 Task: In Heading Arial with underline. Font size of heading  '18'Font style of data Calibri. Font size of data  9Alignment of headline & data Align center. Fill color in heading,  RedFont color of data Black Apply border in Data No BorderIn the sheet  Financial Tracking Toolbook
Action: Mouse moved to (50, 130)
Screenshot: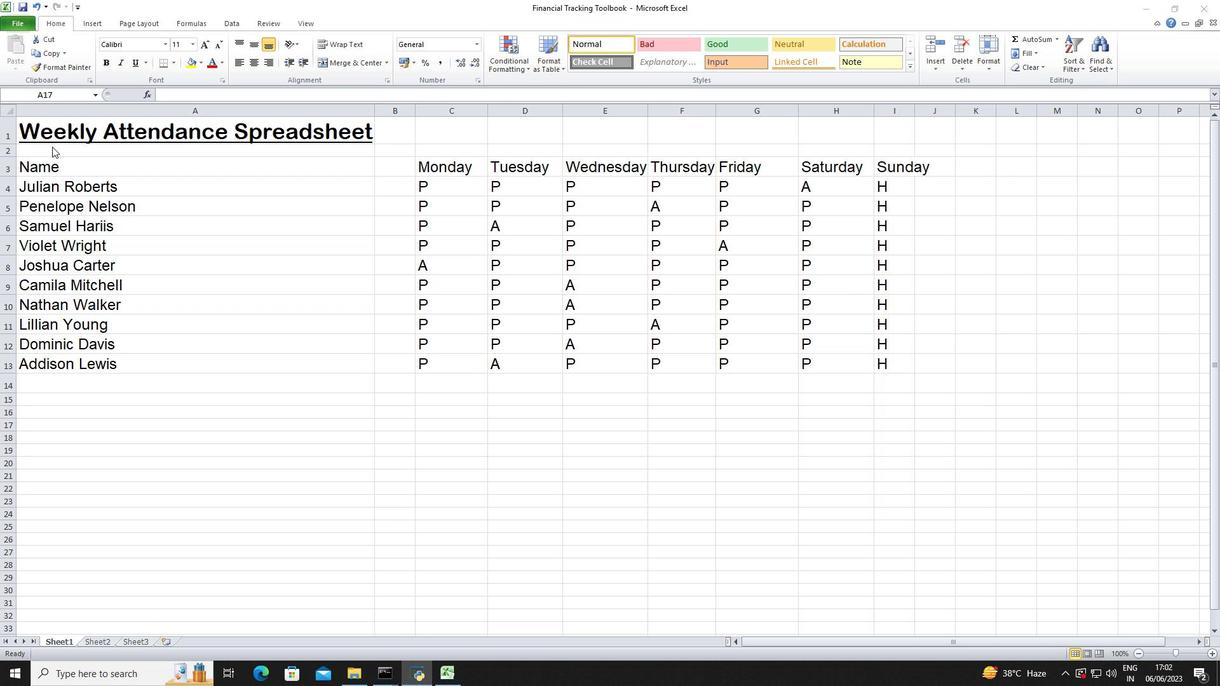 
Action: Mouse pressed left at (50, 130)
Screenshot: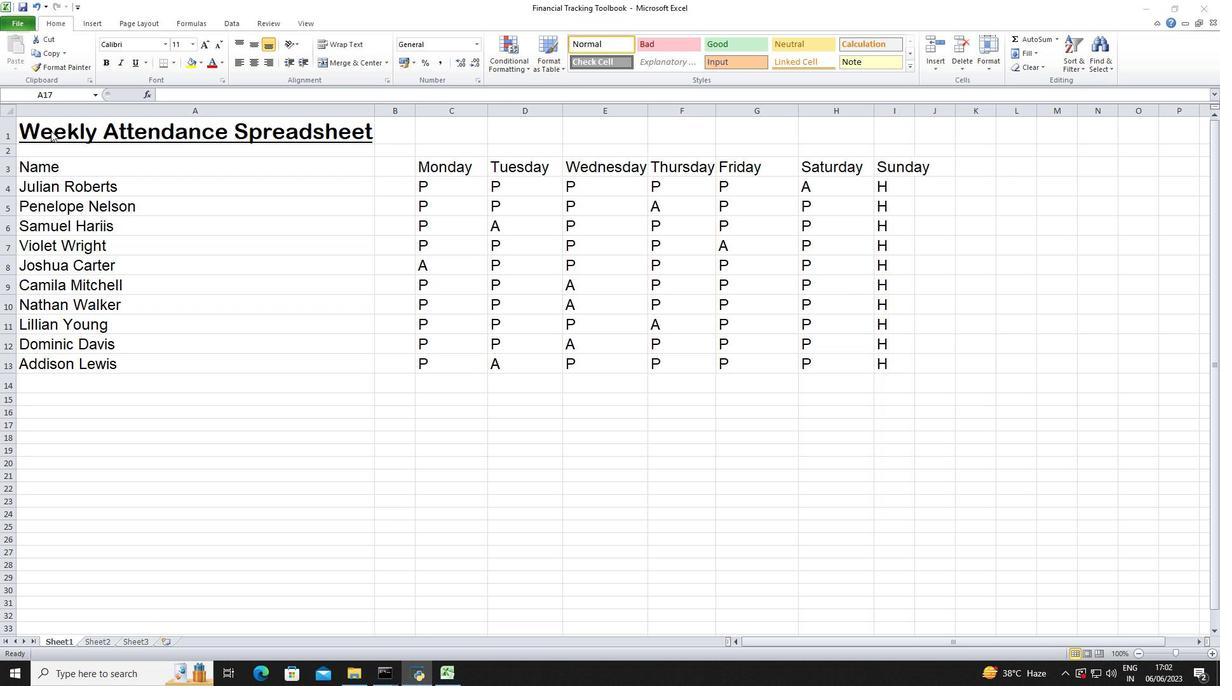 
Action: Mouse pressed left at (50, 130)
Screenshot: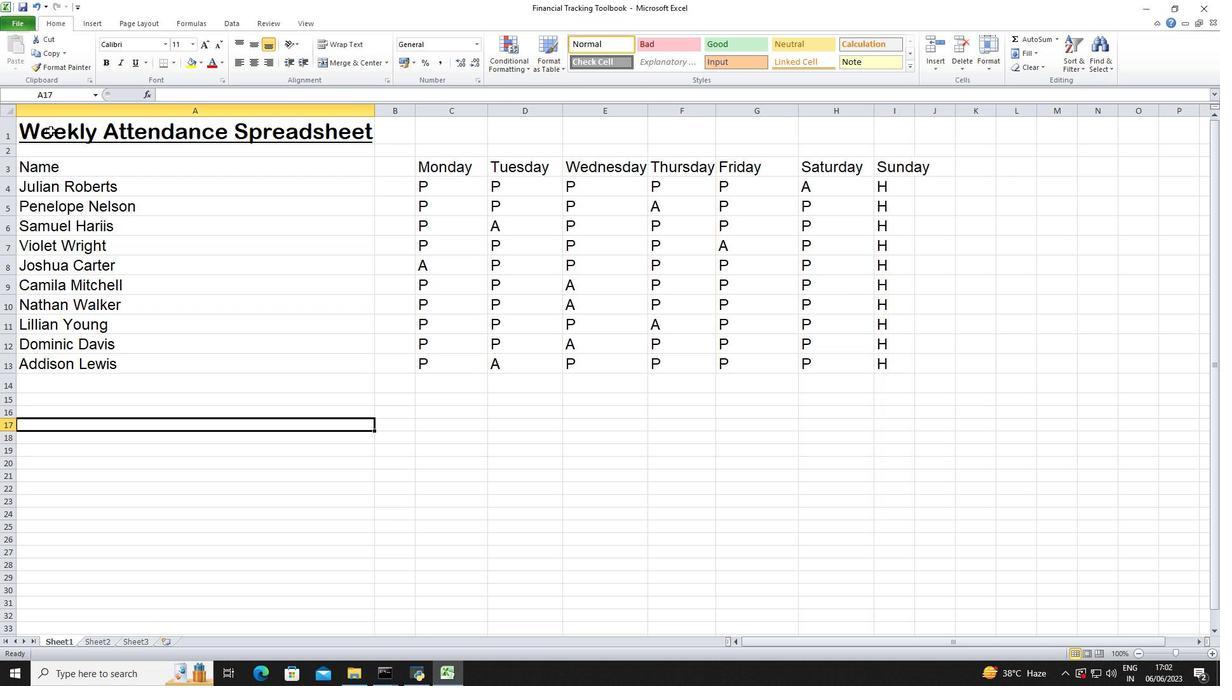 
Action: Mouse moved to (118, 43)
Screenshot: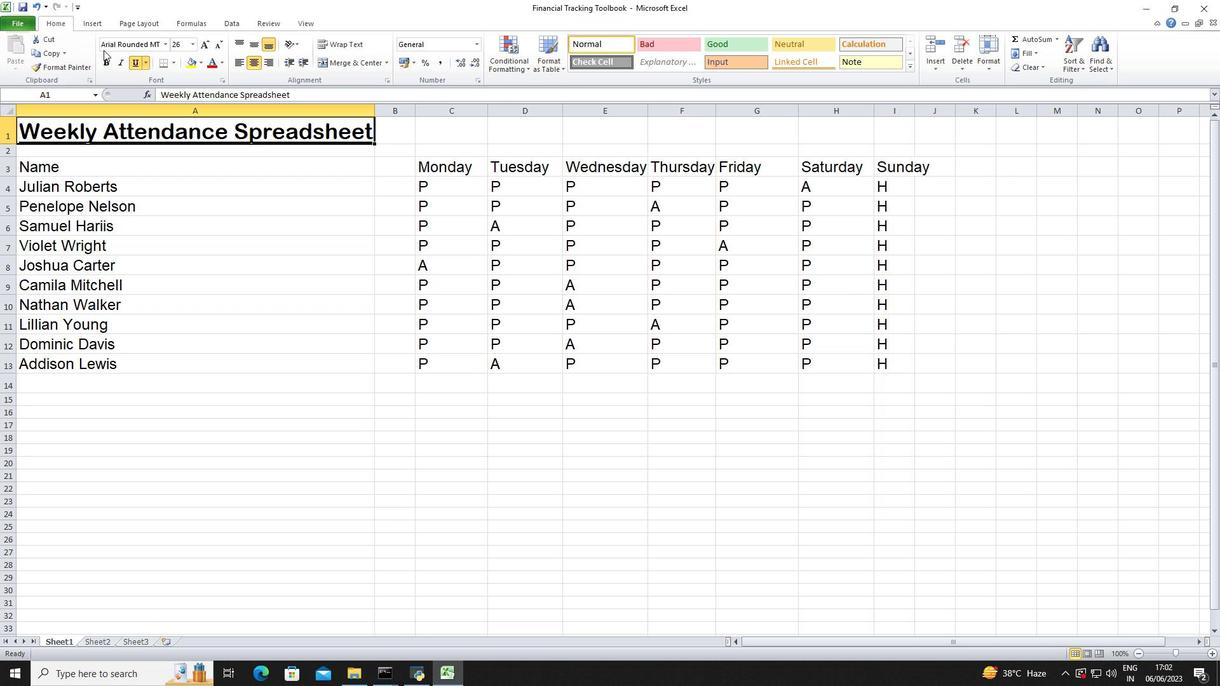 
Action: Mouse pressed left at (118, 43)
Screenshot: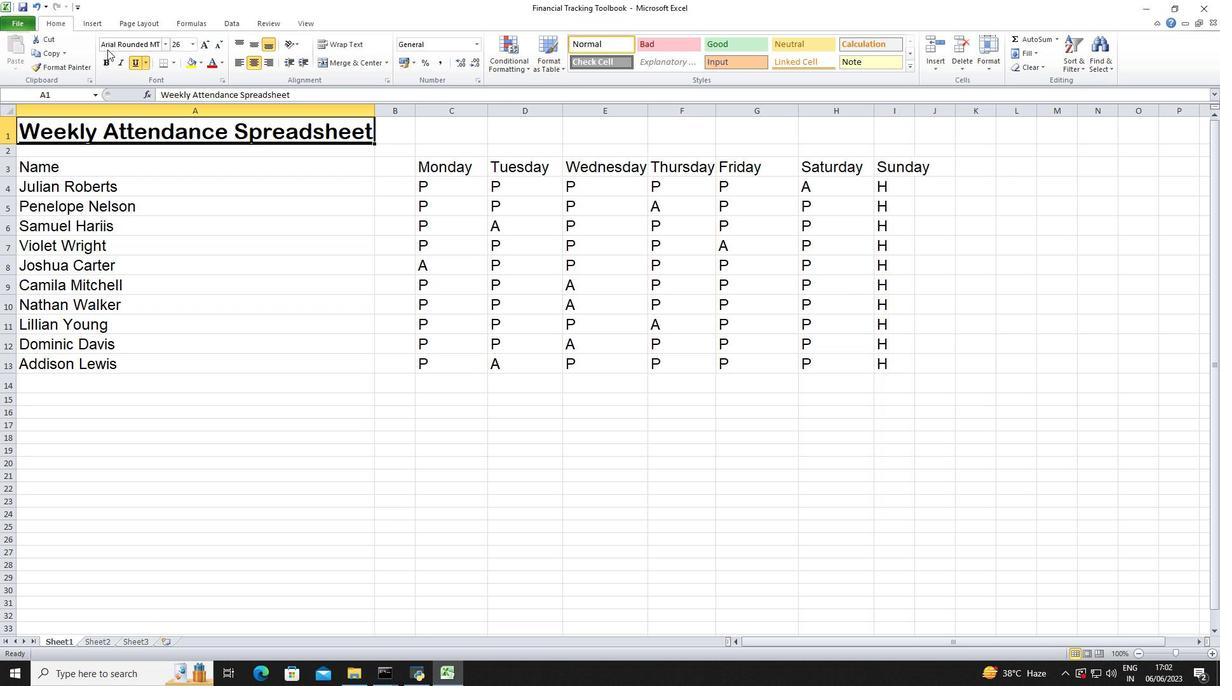 
Action: Key pressed <Key.shift>Arial<Key.enter>
Screenshot: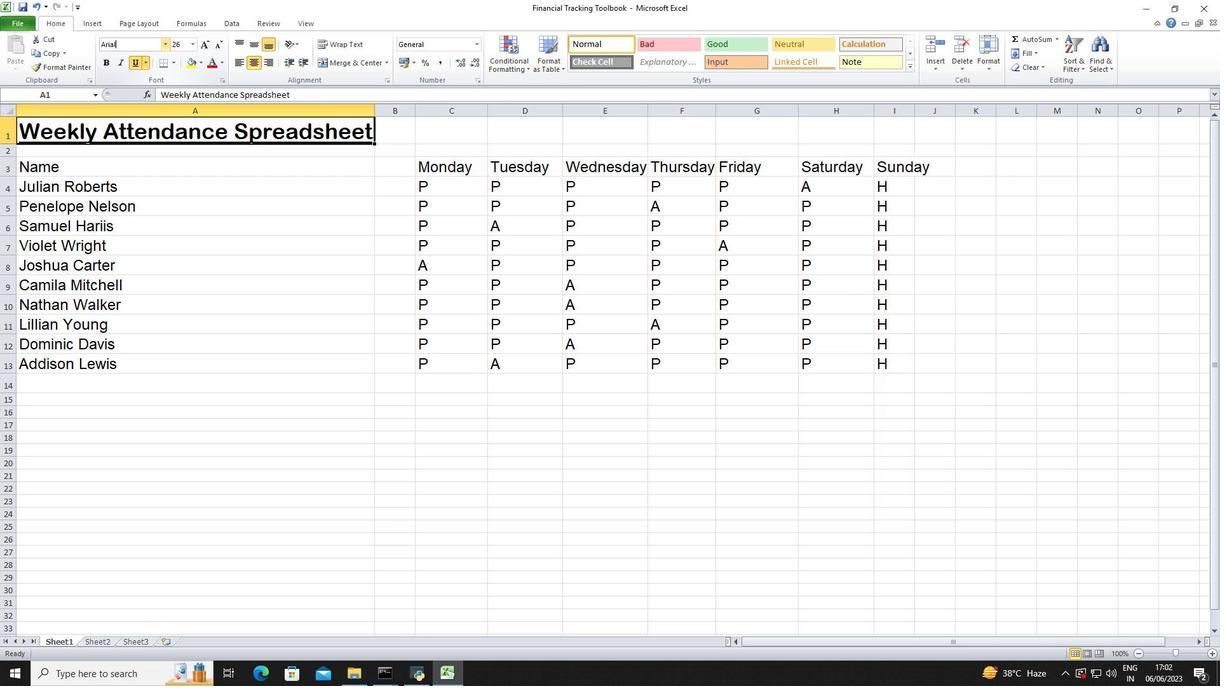 
Action: Mouse moved to (135, 62)
Screenshot: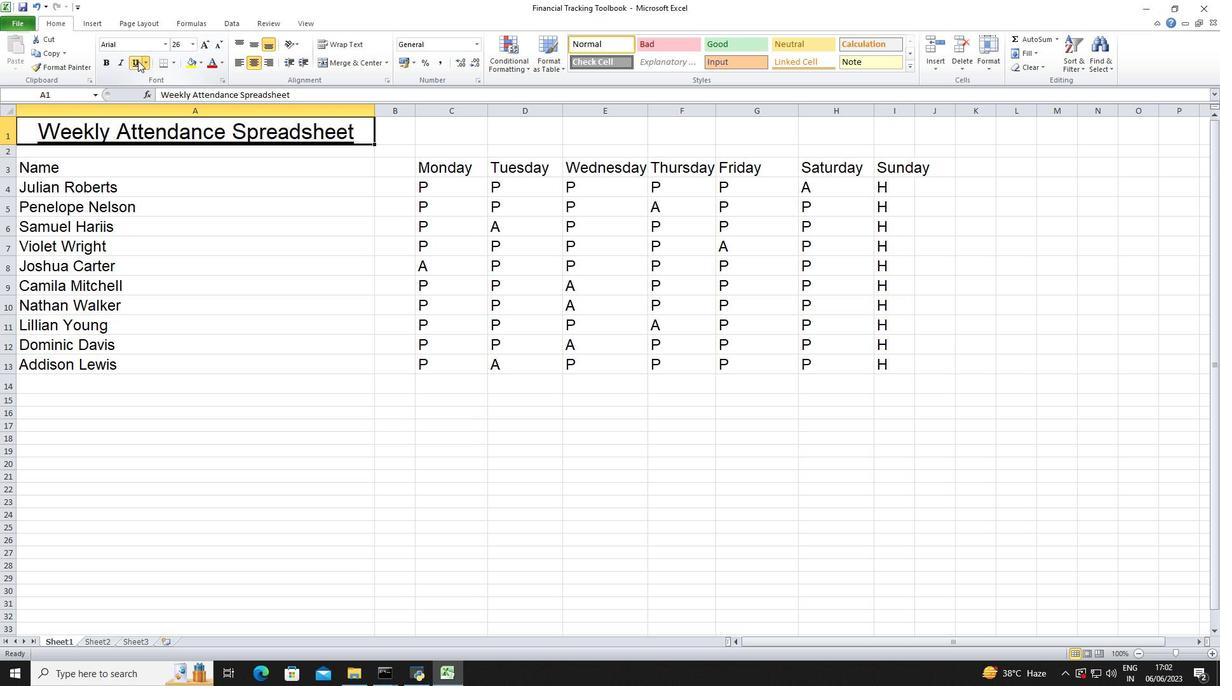 
Action: Mouse pressed left at (135, 62)
Screenshot: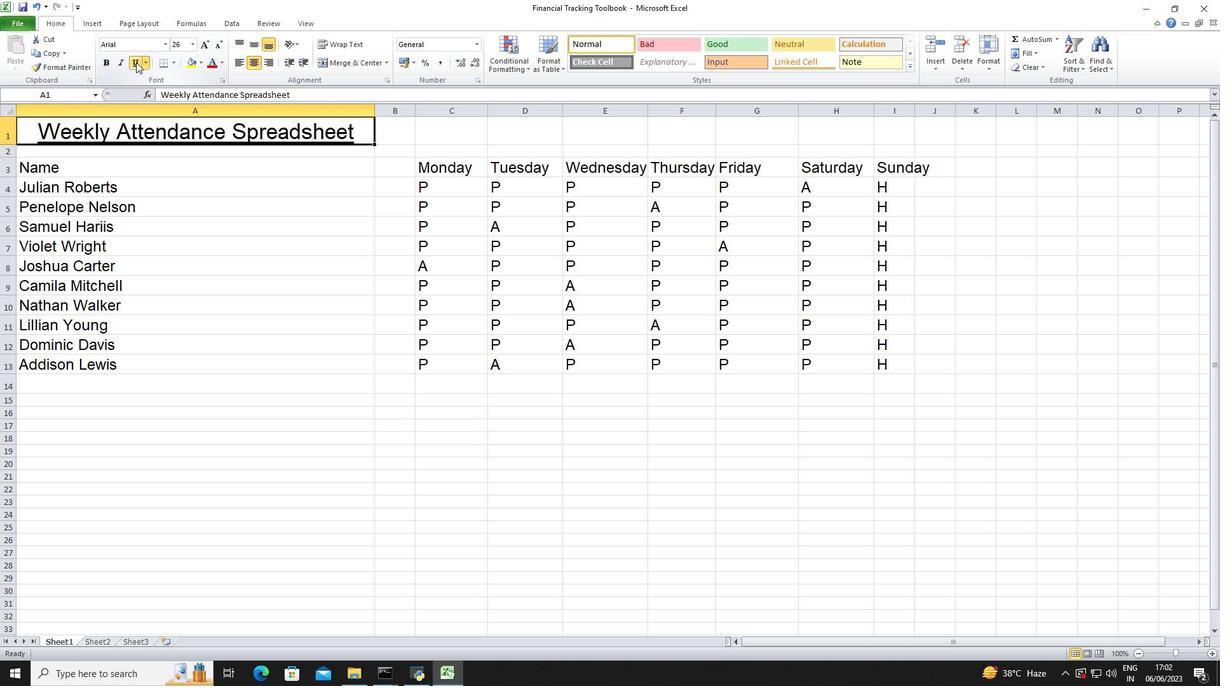 
Action: Mouse pressed left at (135, 62)
Screenshot: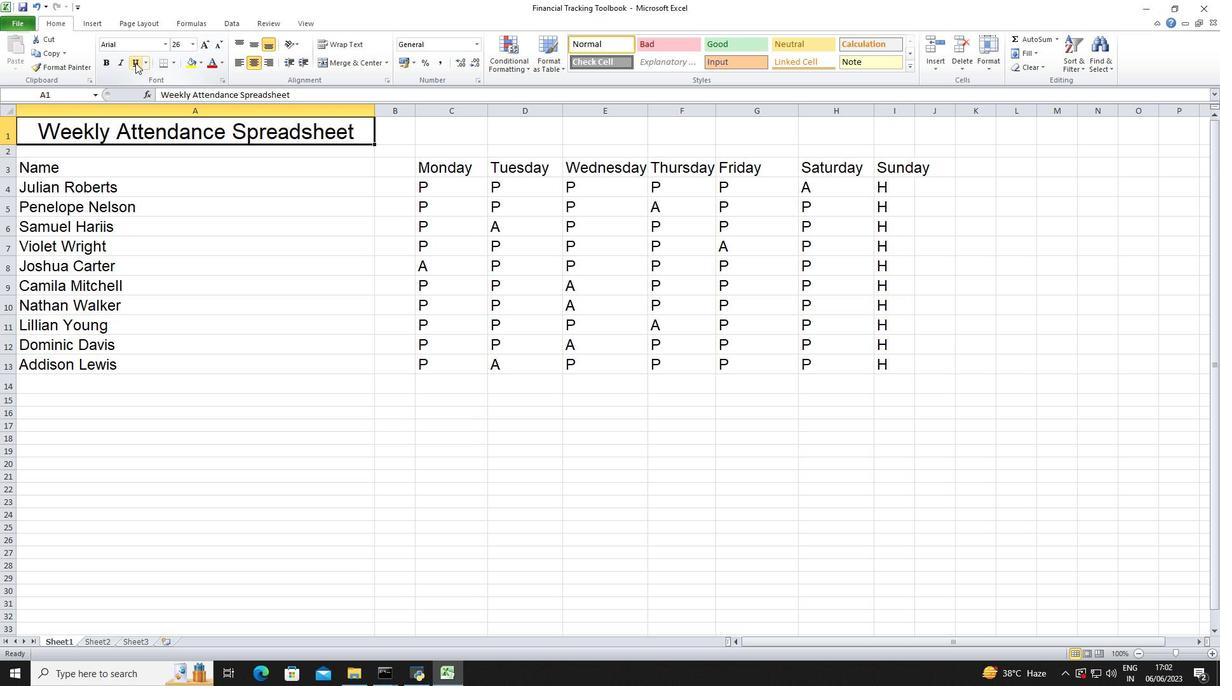 
Action: Mouse moved to (193, 41)
Screenshot: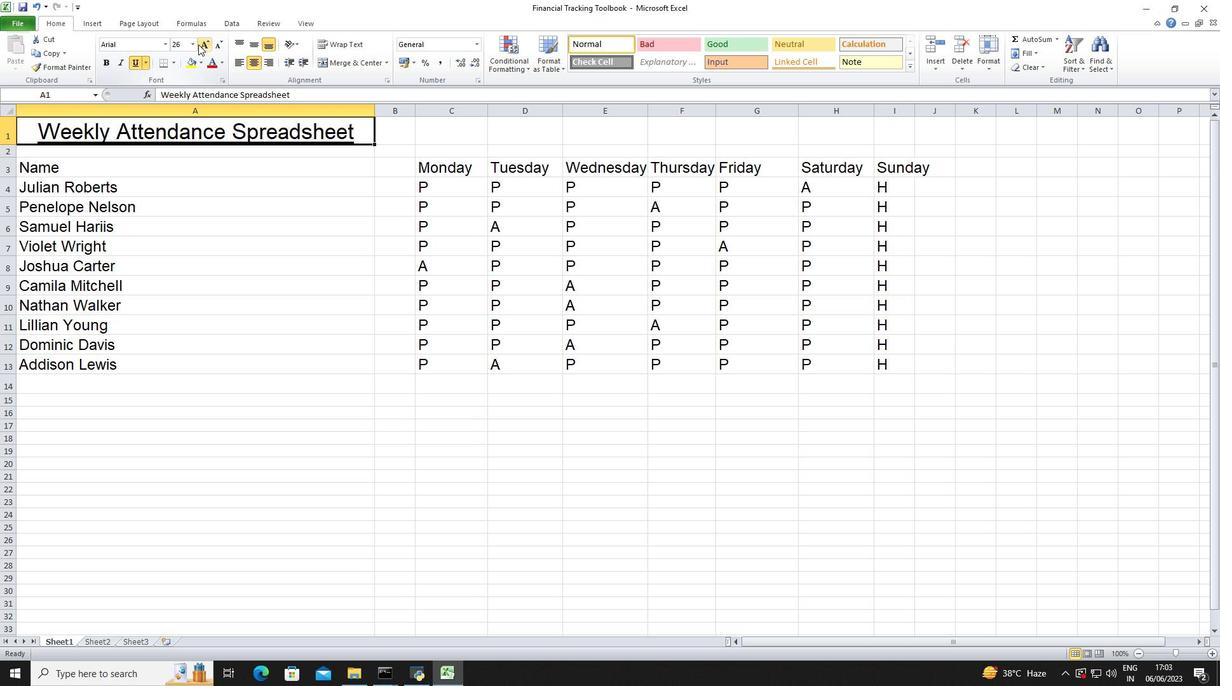 
Action: Mouse pressed left at (193, 41)
Screenshot: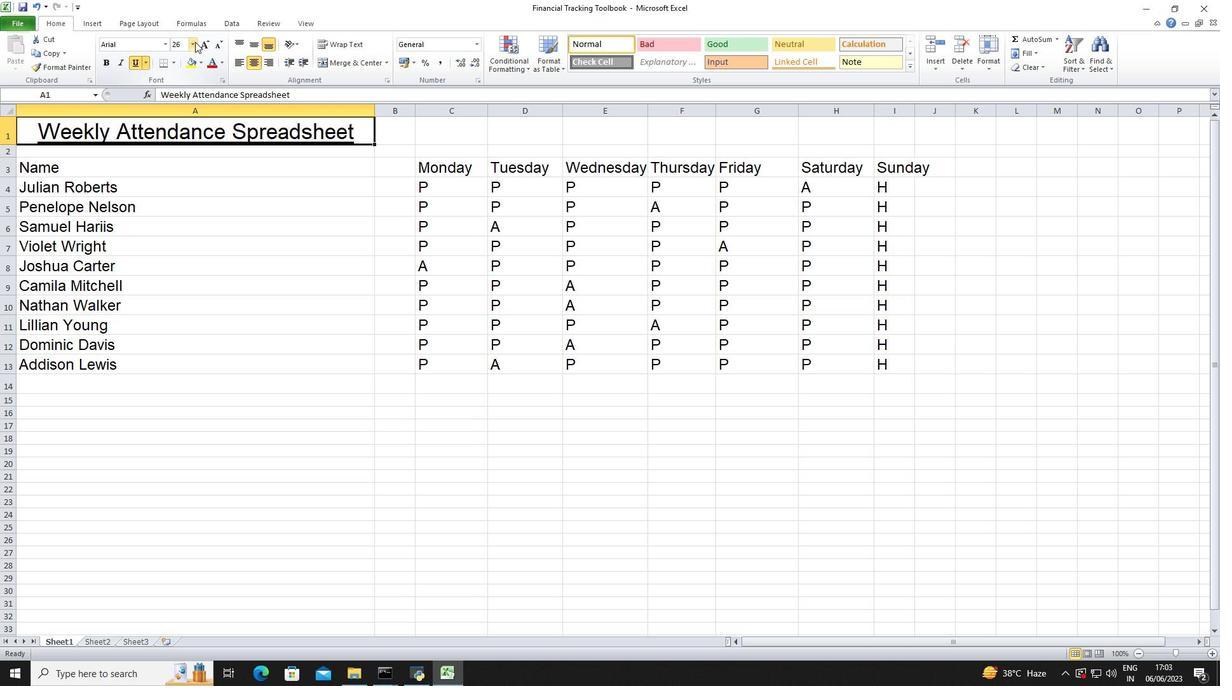 
Action: Mouse moved to (180, 133)
Screenshot: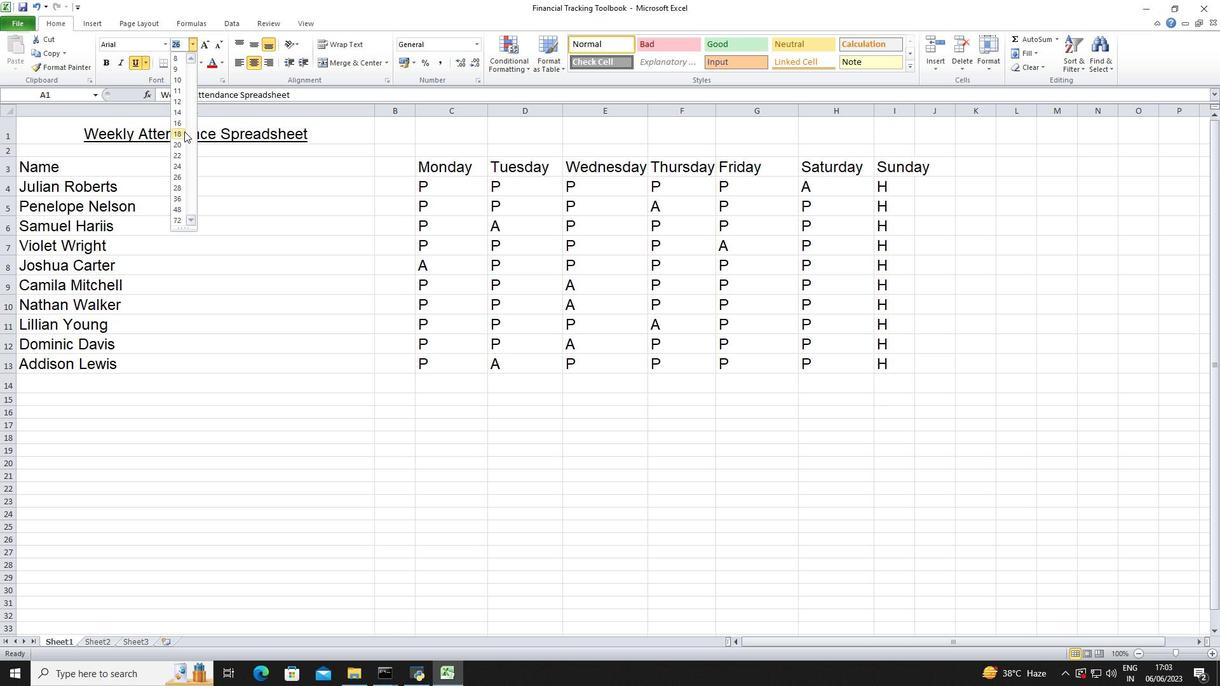 
Action: Mouse pressed left at (180, 133)
Screenshot: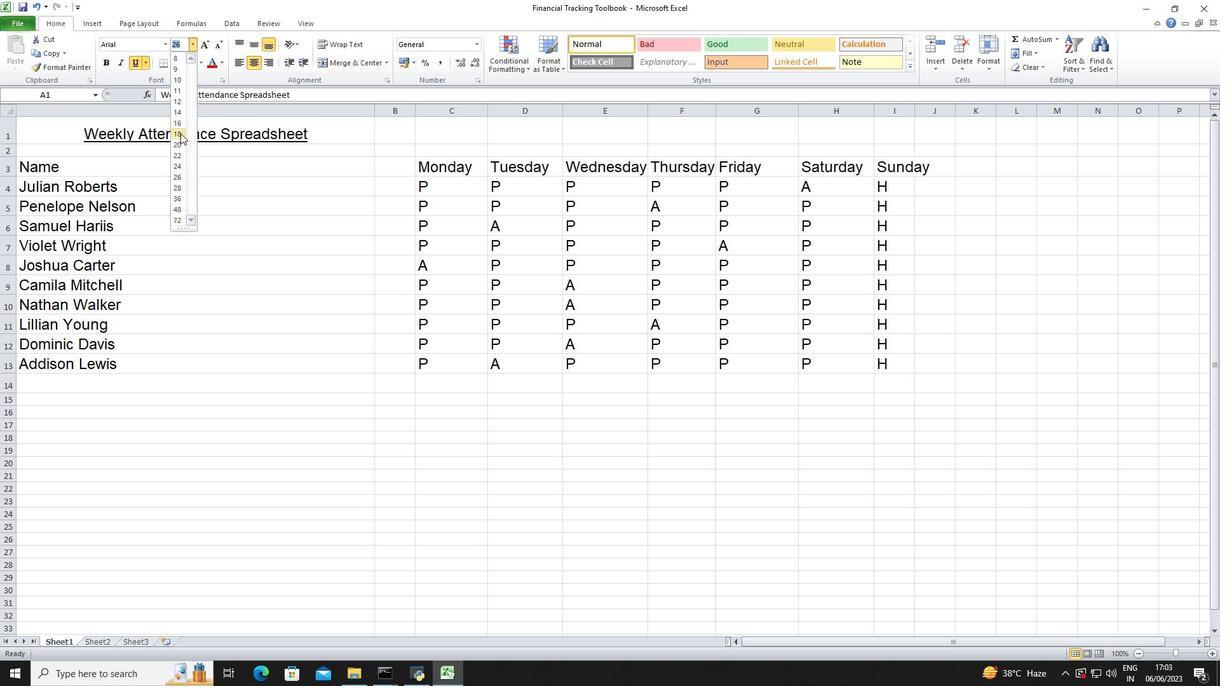 
Action: Mouse moved to (123, 165)
Screenshot: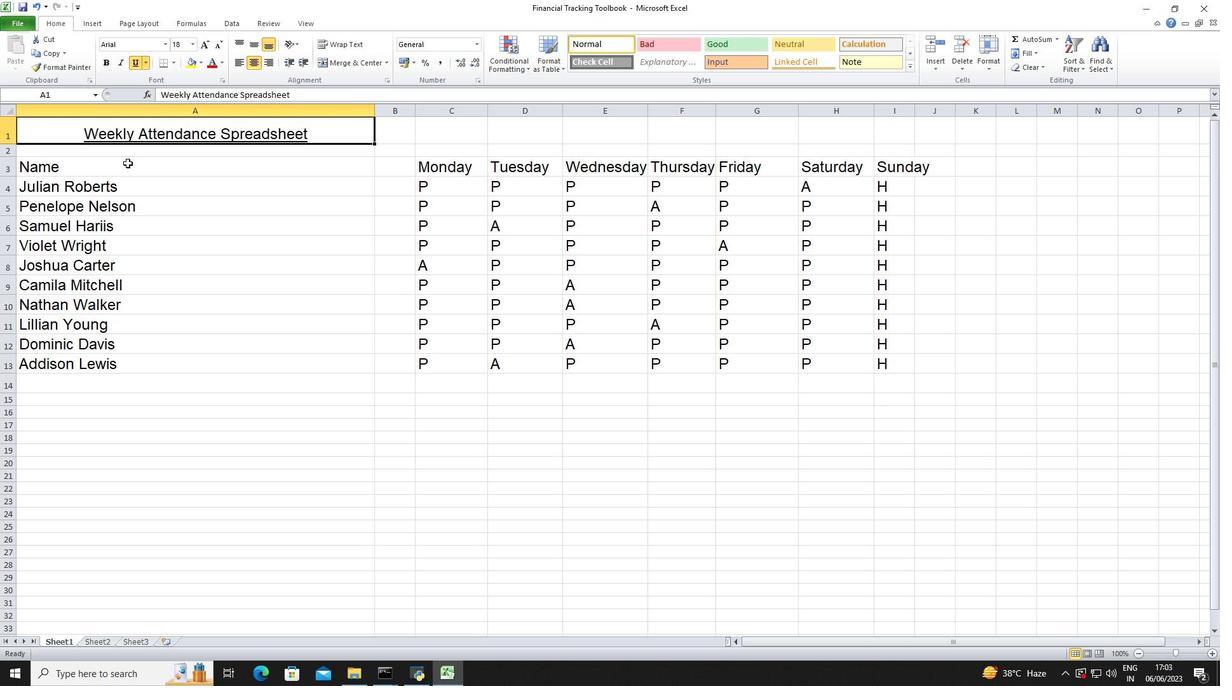 
Action: Mouse pressed left at (123, 165)
Screenshot: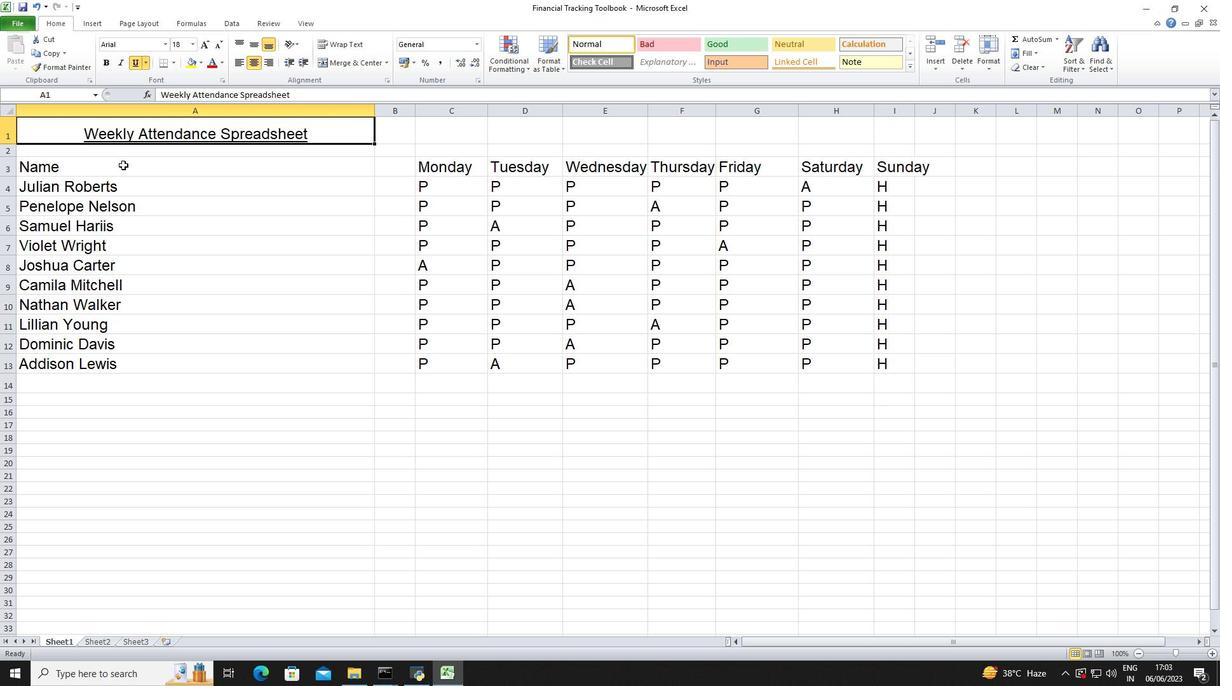 
Action: Mouse moved to (148, 48)
Screenshot: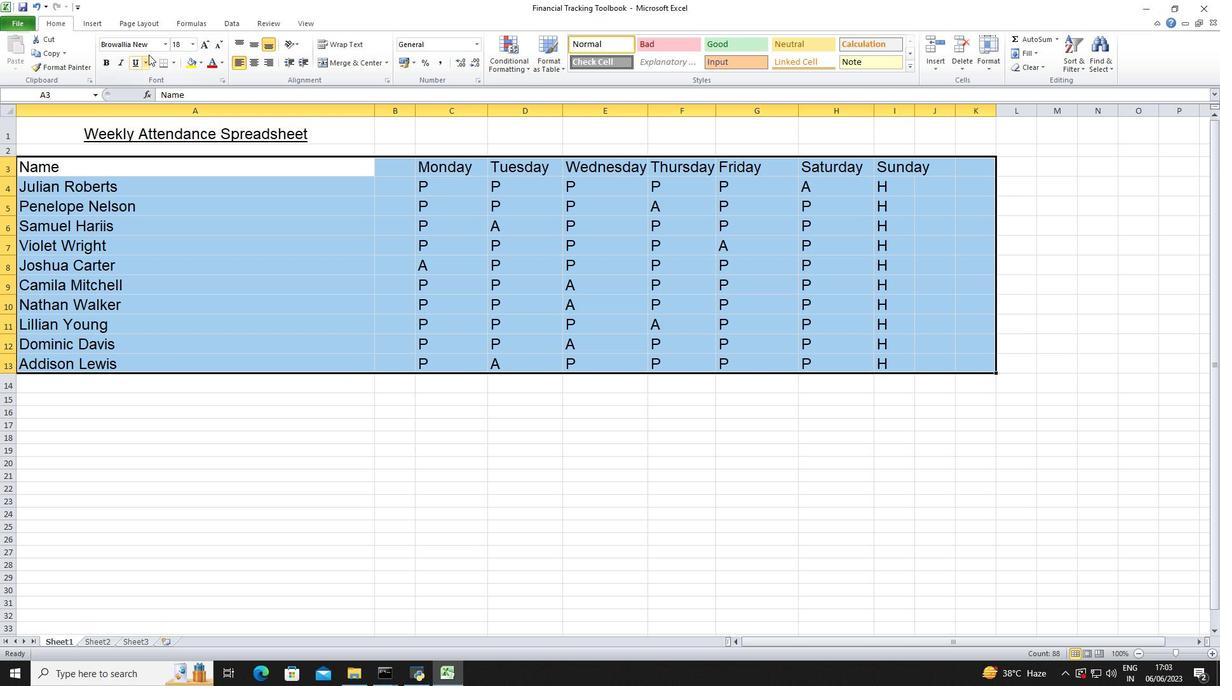 
Action: Mouse pressed left at (148, 48)
Screenshot: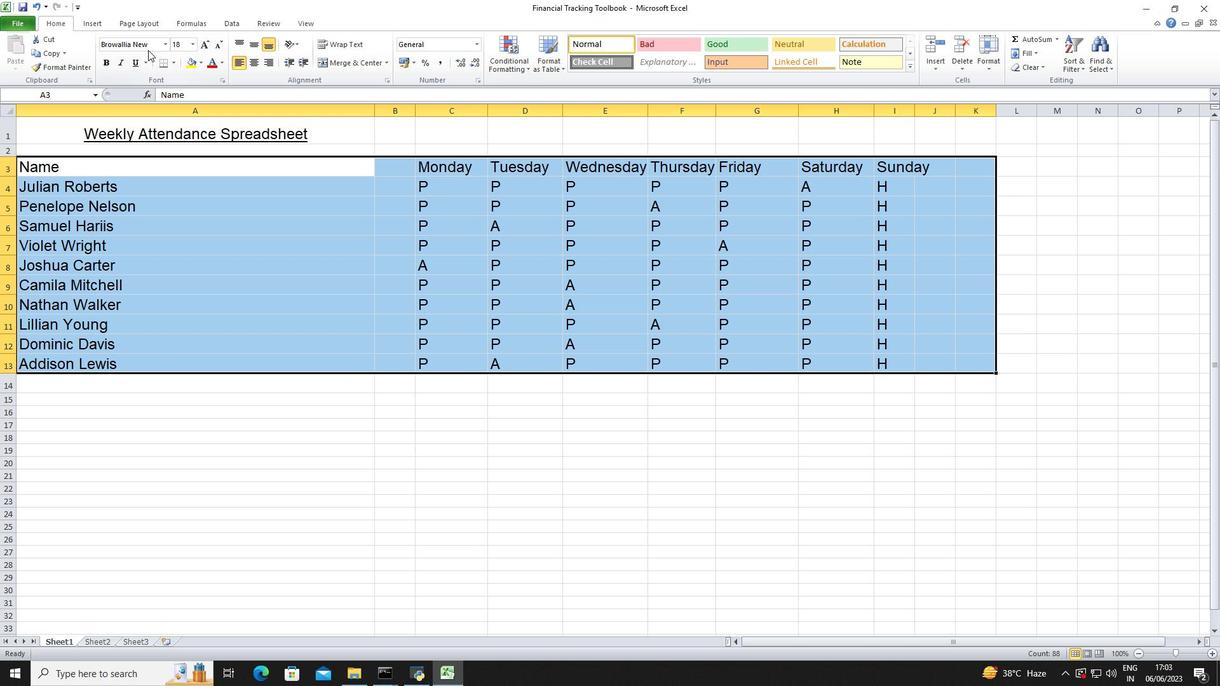 
Action: Key pressed <Key.shift>Calibri<Key.enter>
Screenshot: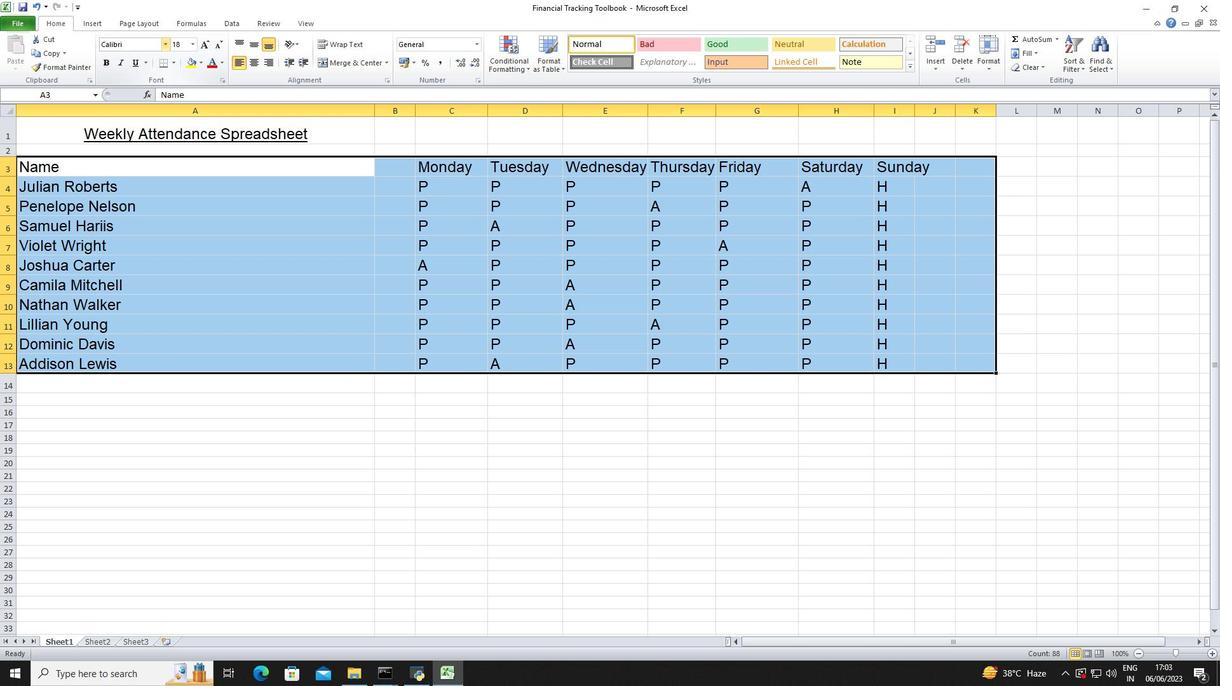 
Action: Mouse moved to (192, 42)
Screenshot: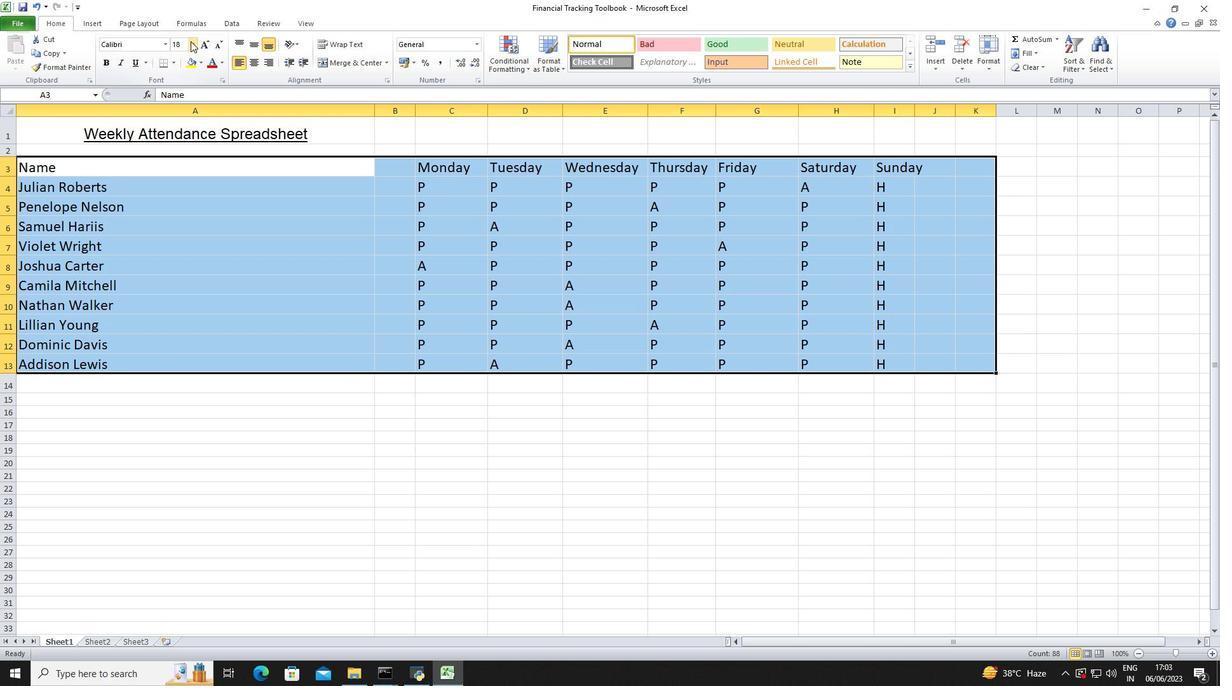 
Action: Mouse pressed left at (192, 42)
Screenshot: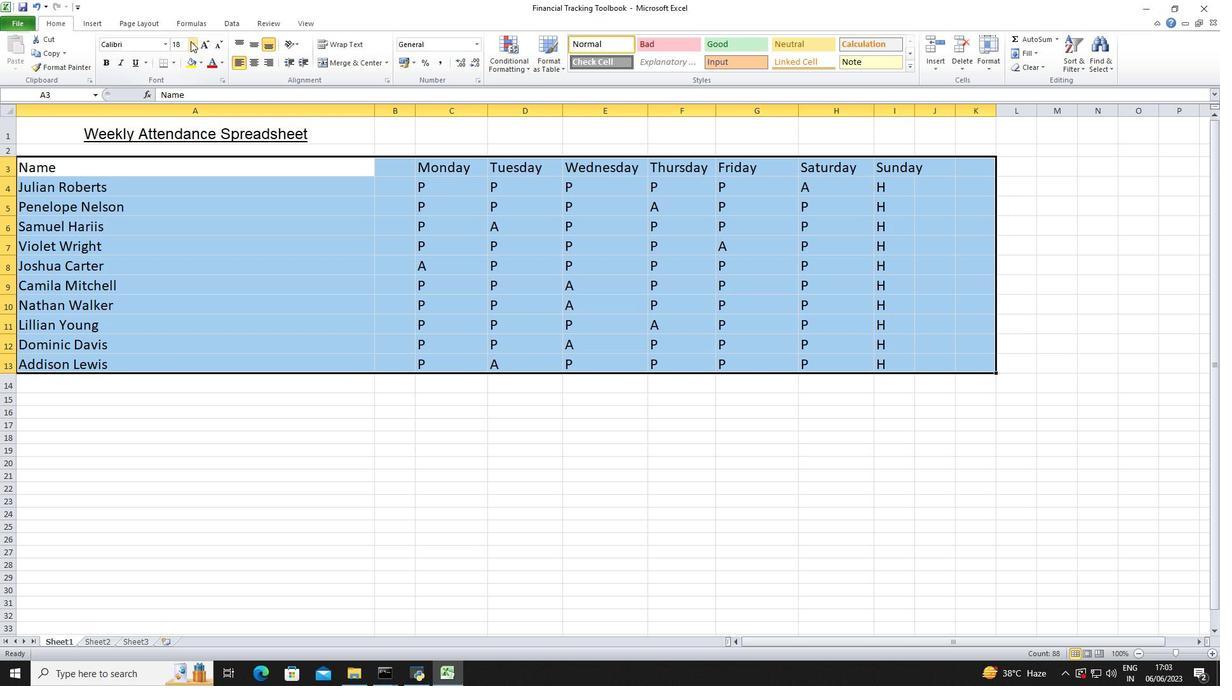 
Action: Mouse moved to (181, 68)
Screenshot: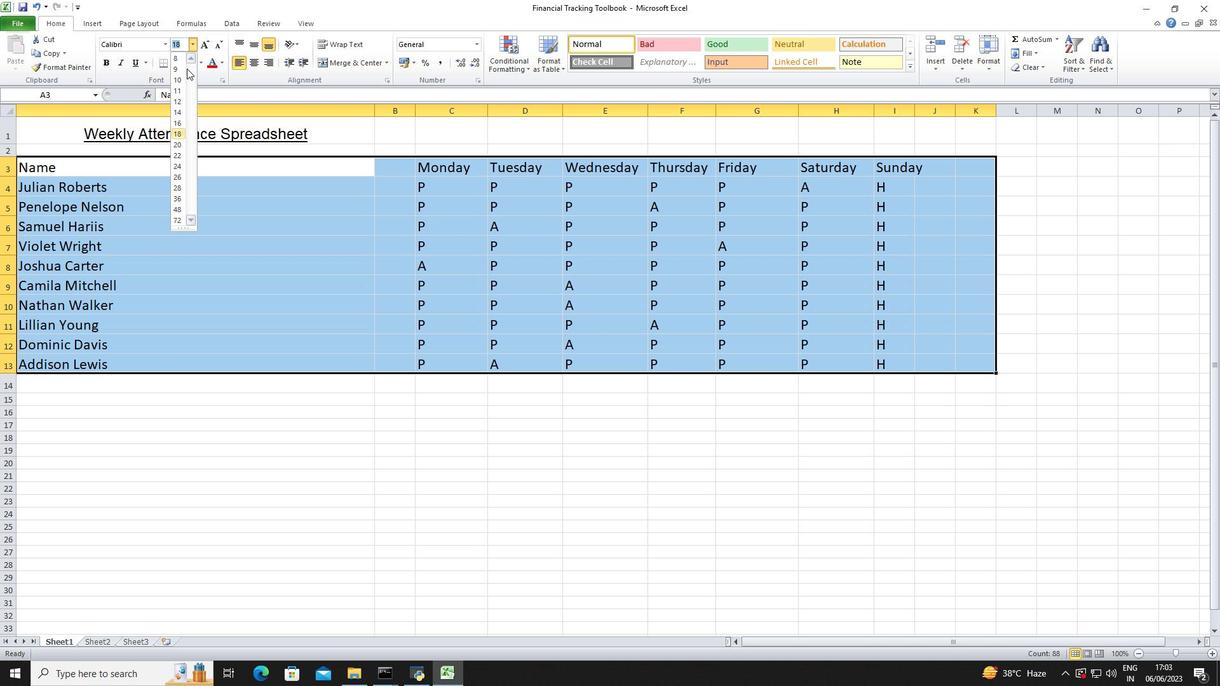 
Action: Mouse pressed left at (181, 68)
Screenshot: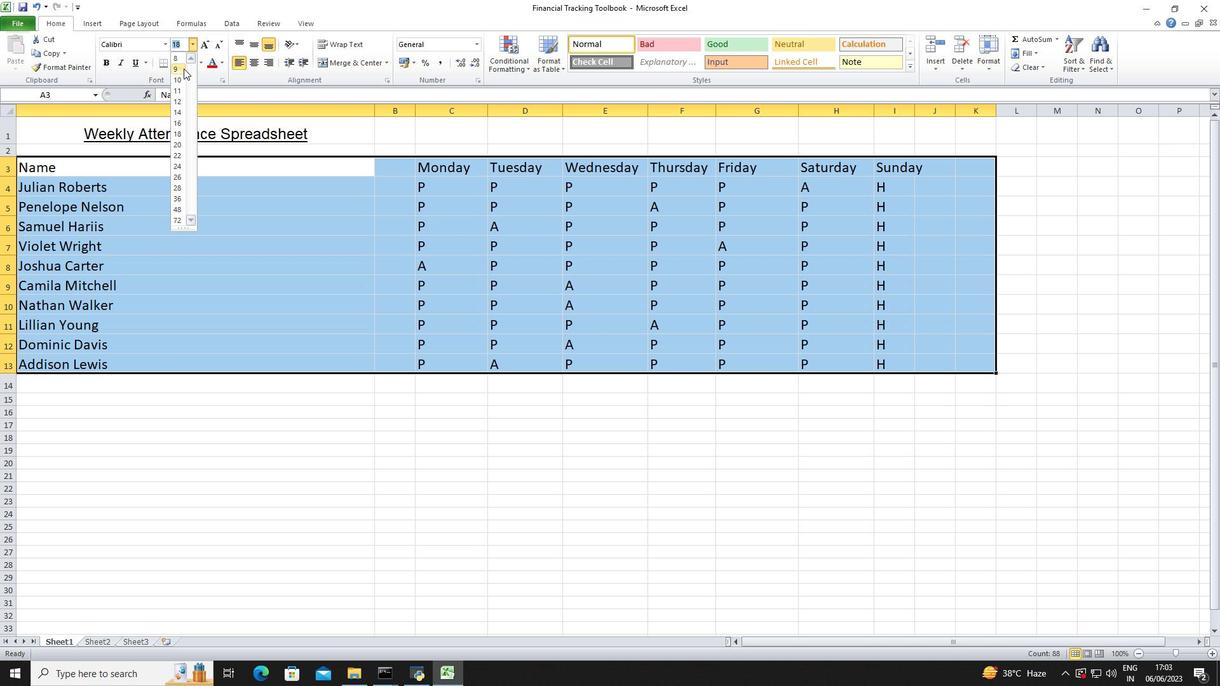 
Action: Mouse moved to (255, 62)
Screenshot: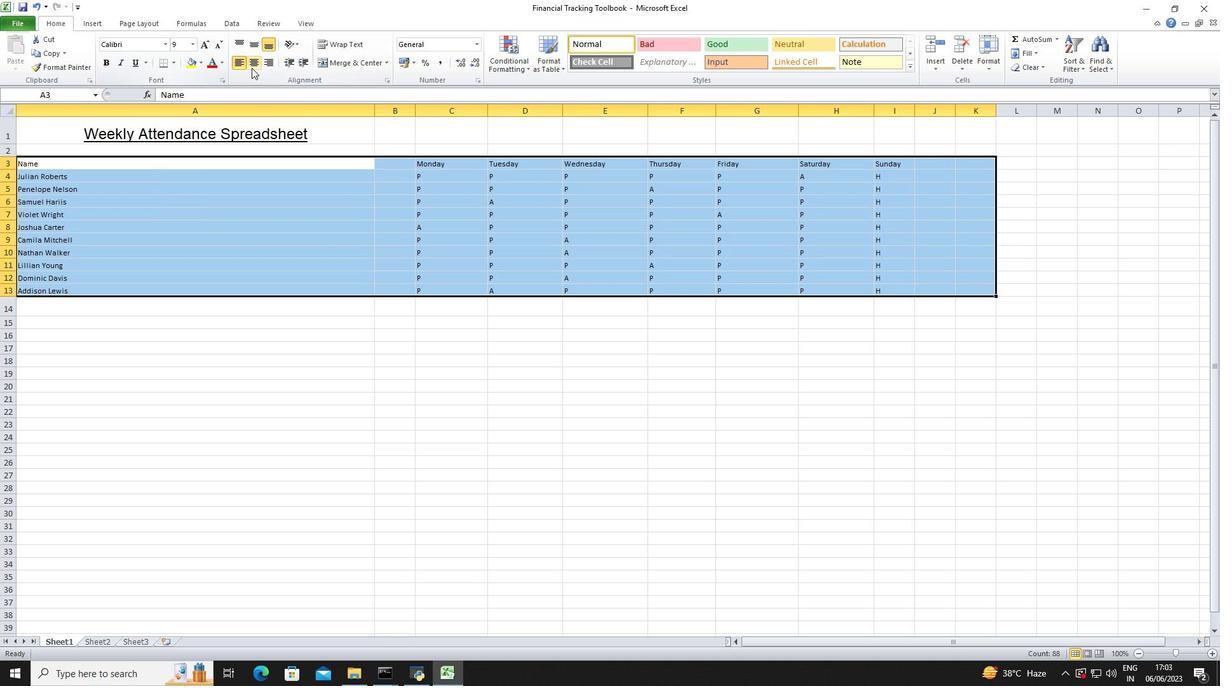 
Action: Mouse pressed left at (255, 62)
Screenshot: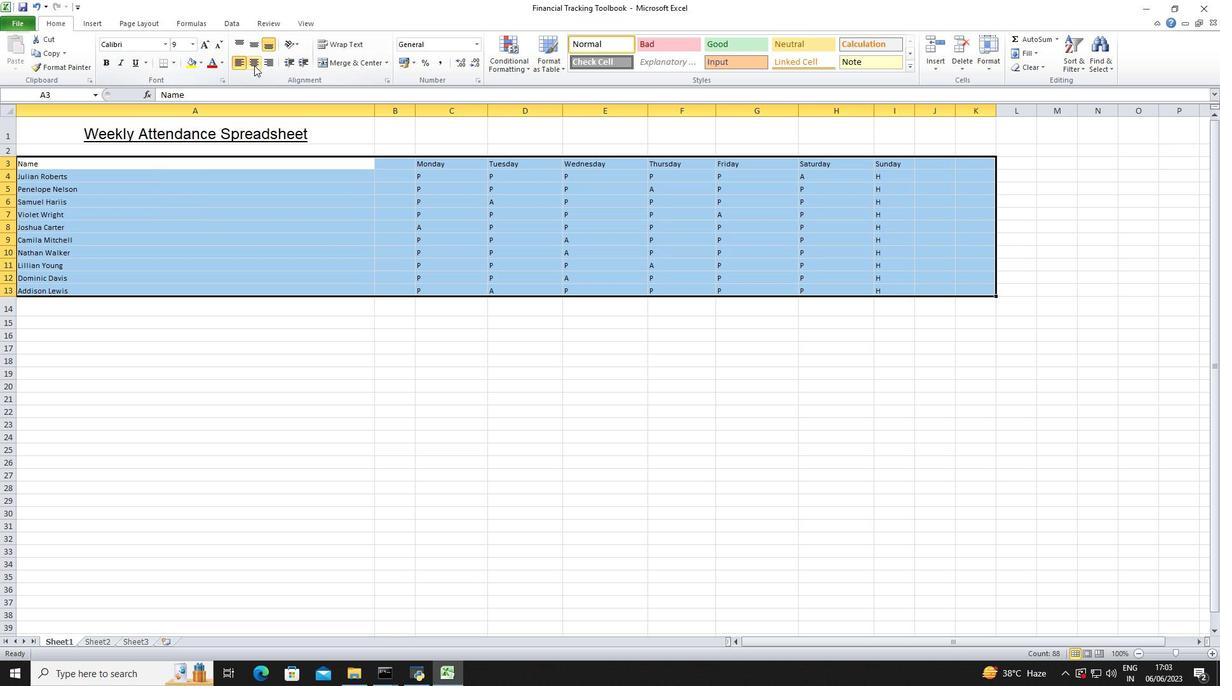 
Action: Mouse moved to (92, 132)
Screenshot: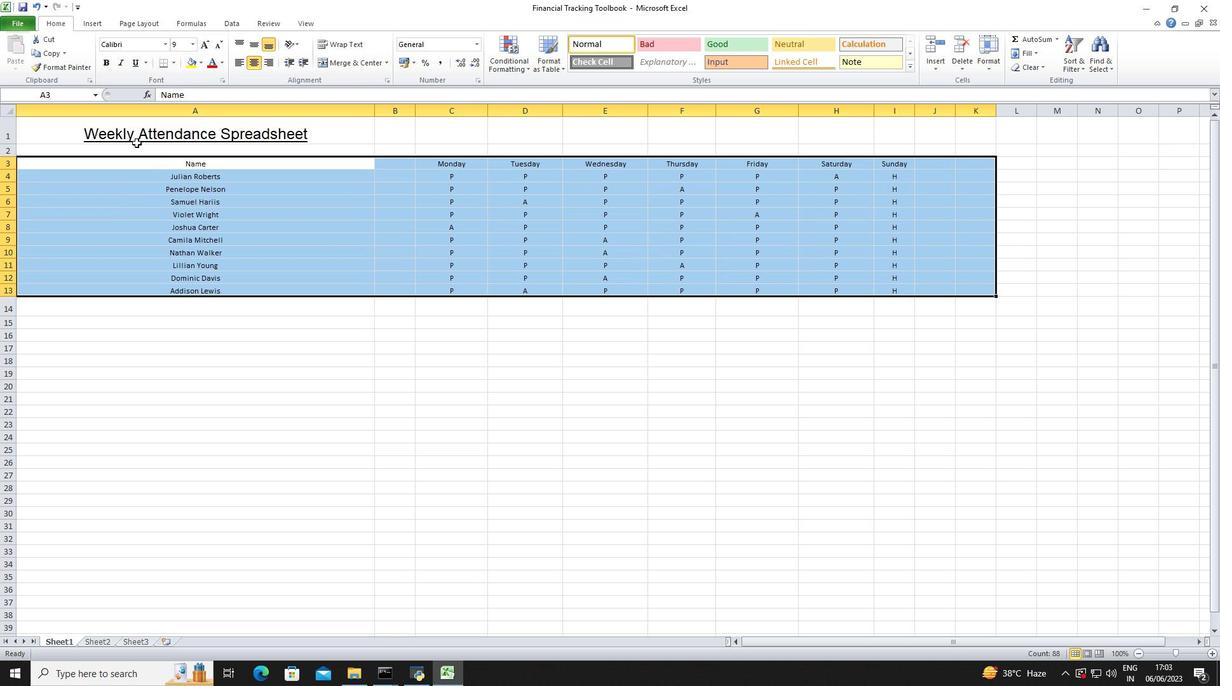 
Action: Mouse pressed left at (92, 132)
Screenshot: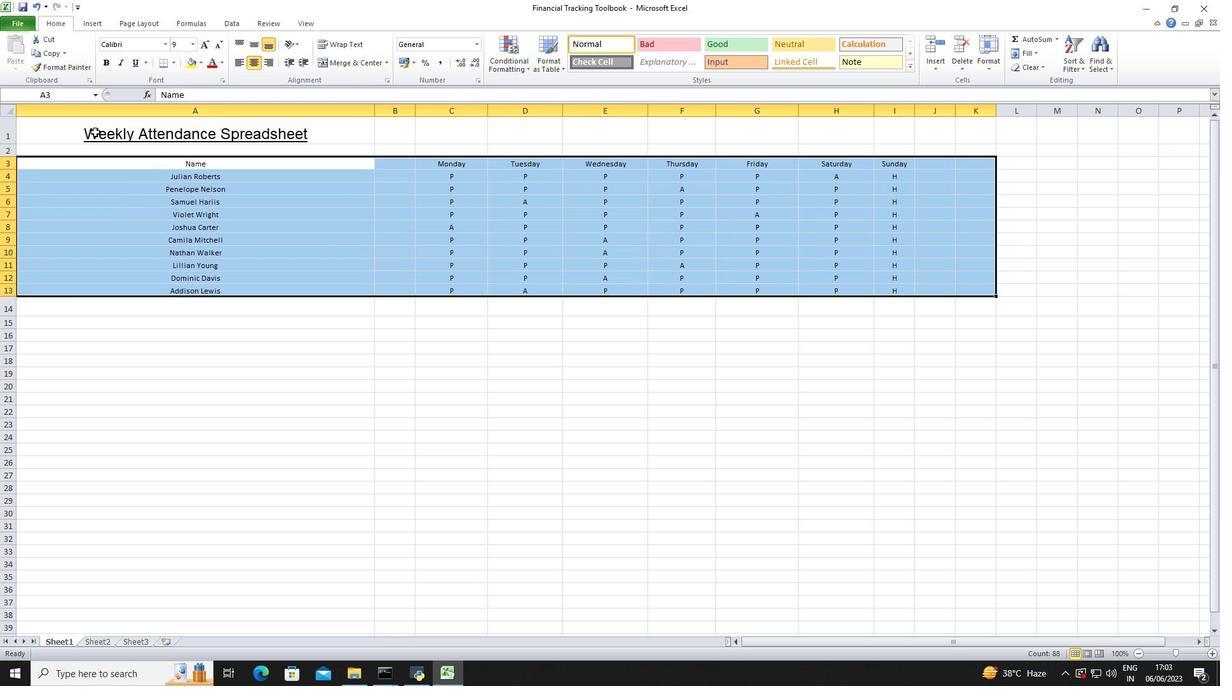 
Action: Mouse moved to (253, 60)
Screenshot: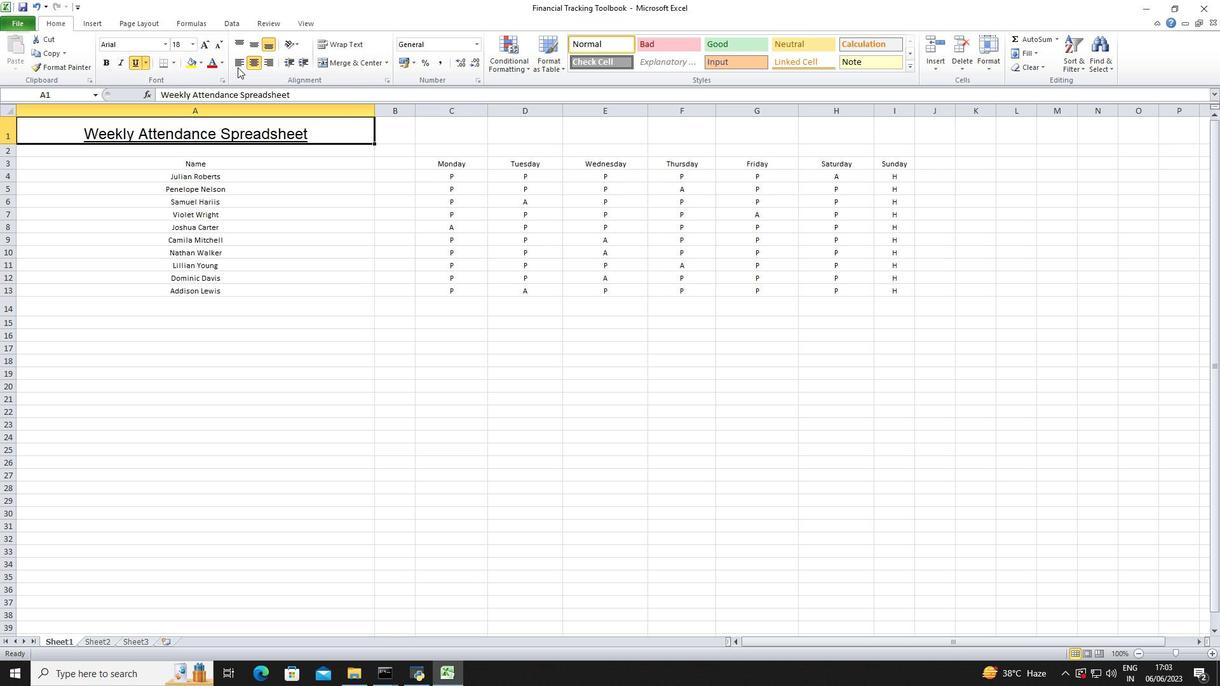 
Action: Mouse pressed left at (253, 60)
Screenshot: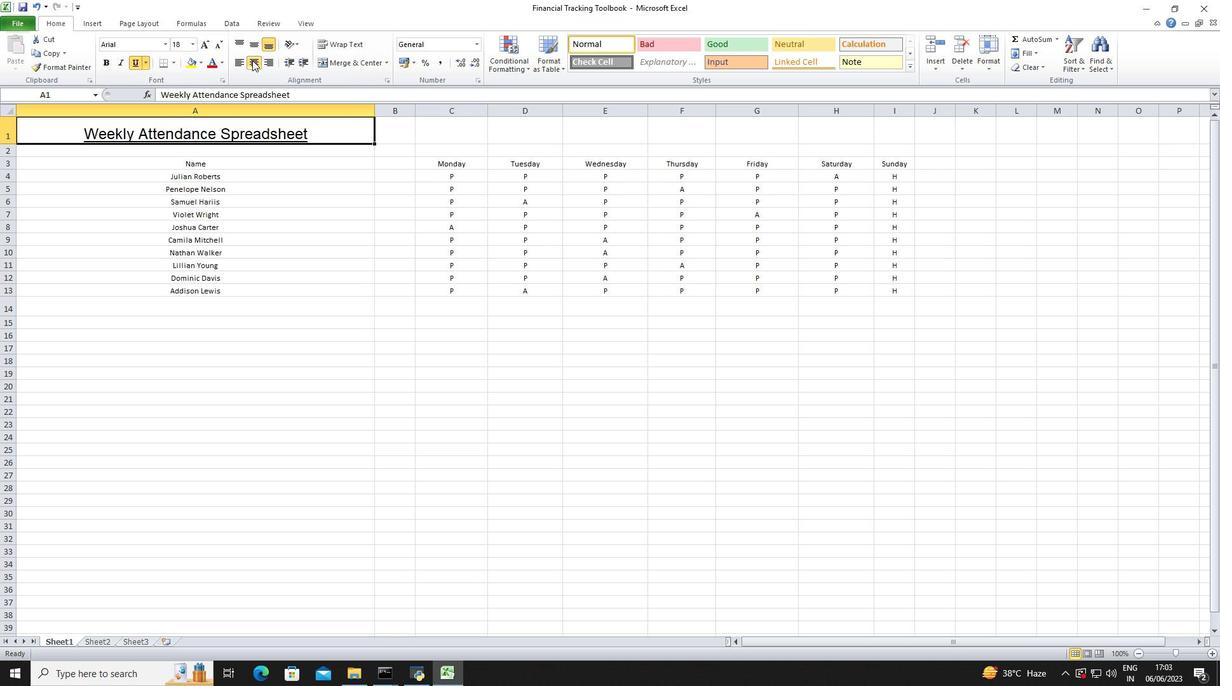 
Action: Mouse pressed left at (253, 60)
Screenshot: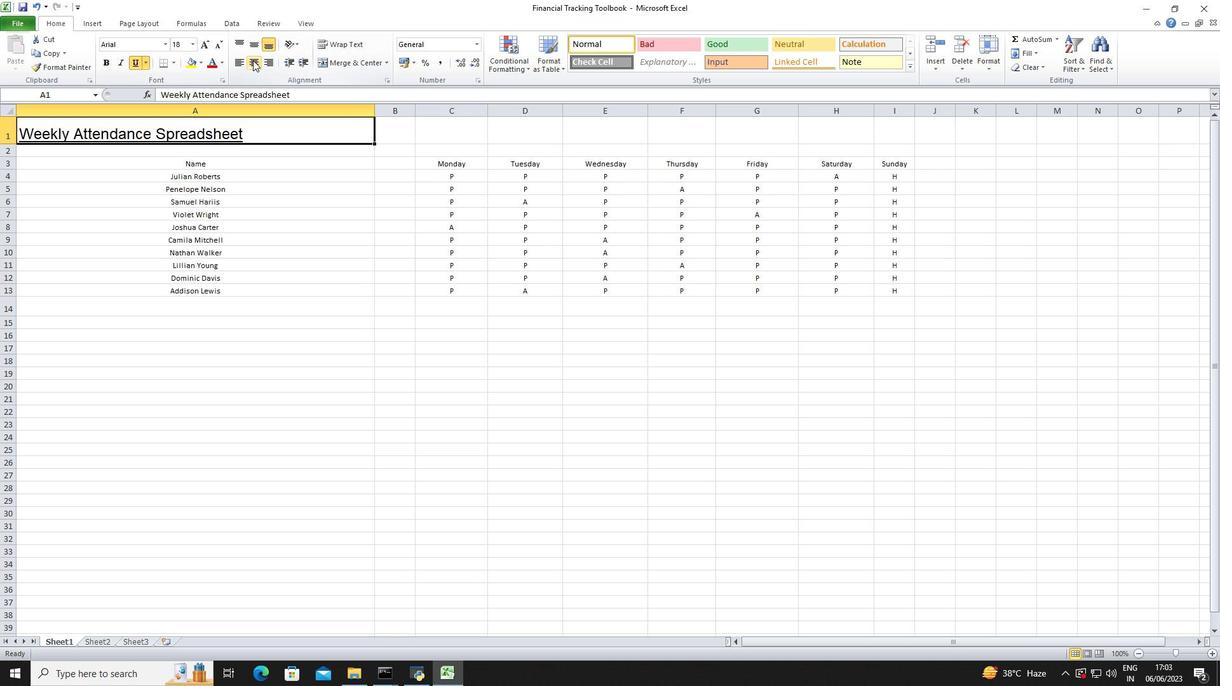 
Action: Mouse moved to (200, 64)
Screenshot: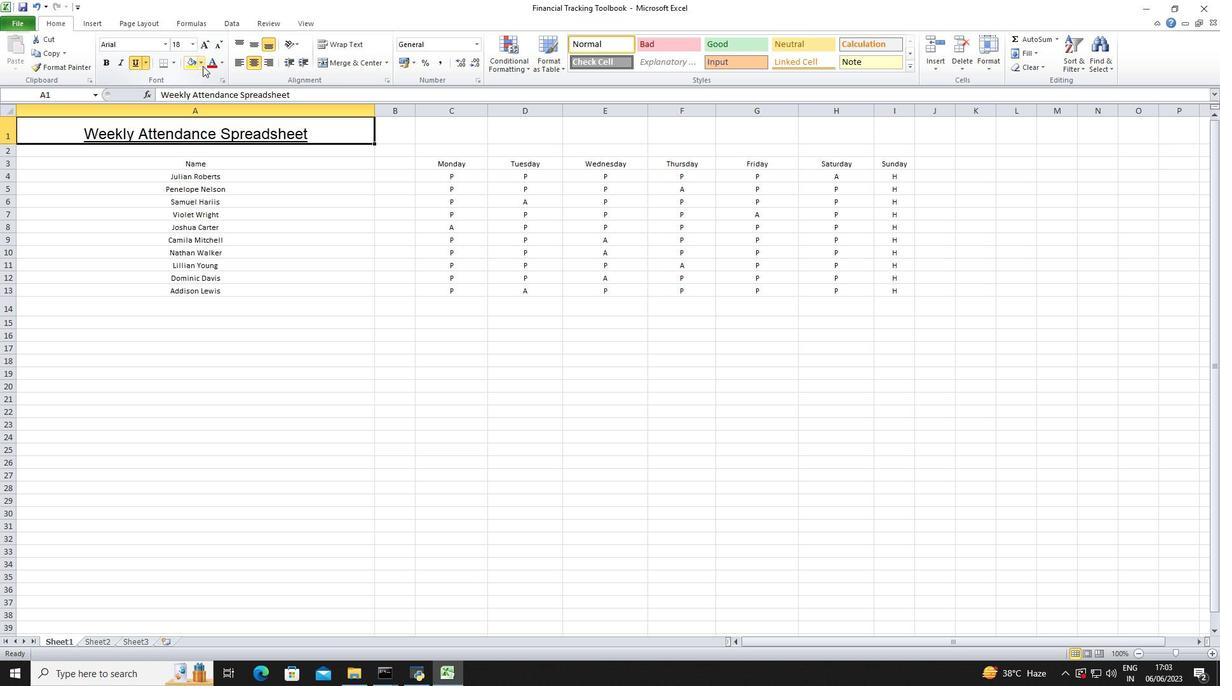 
Action: Mouse pressed left at (200, 64)
Screenshot: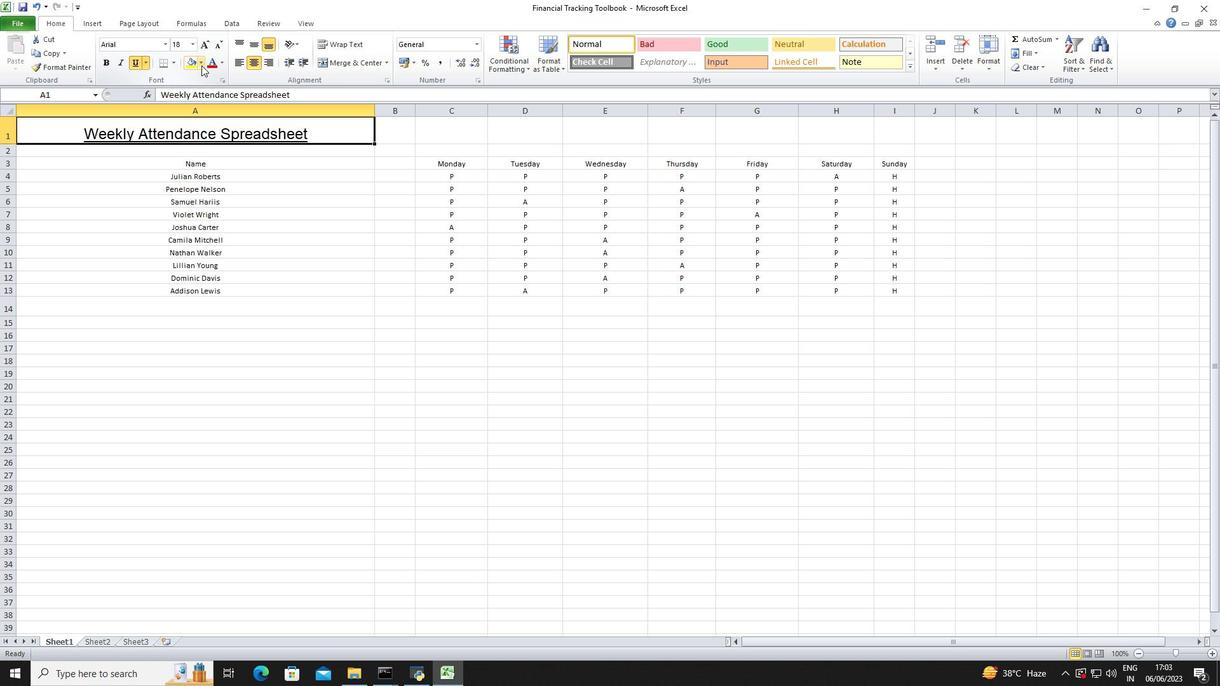 
Action: Mouse moved to (201, 152)
Screenshot: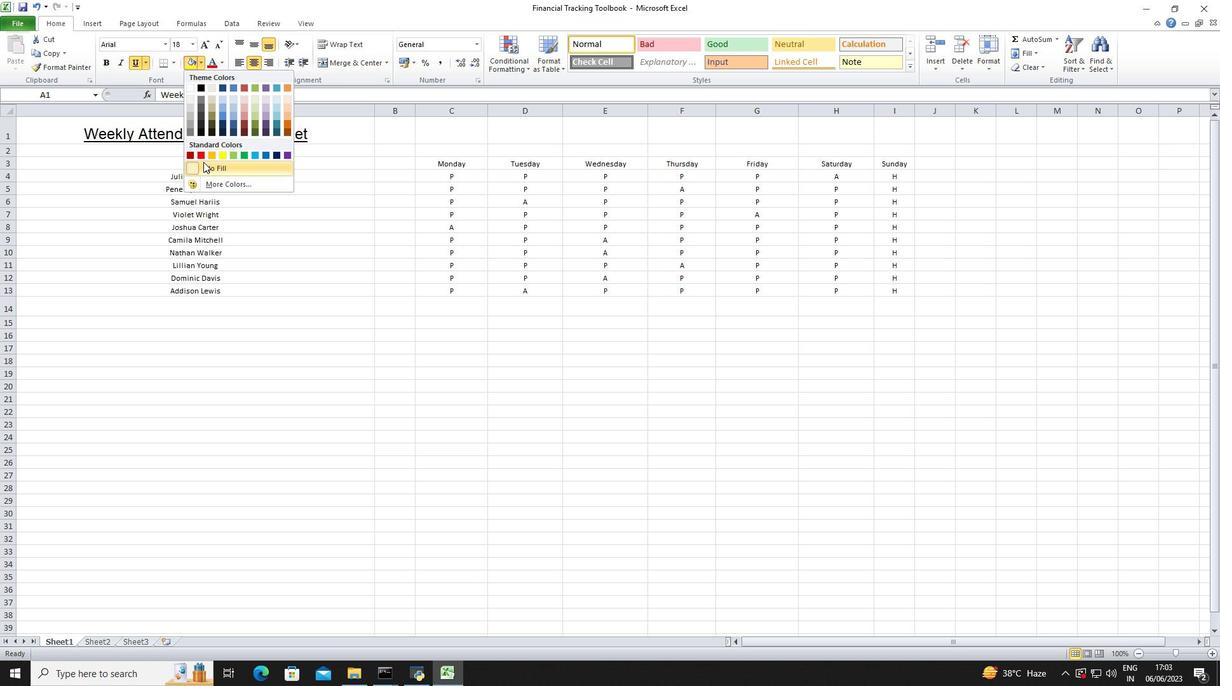 
Action: Mouse pressed left at (201, 152)
Screenshot: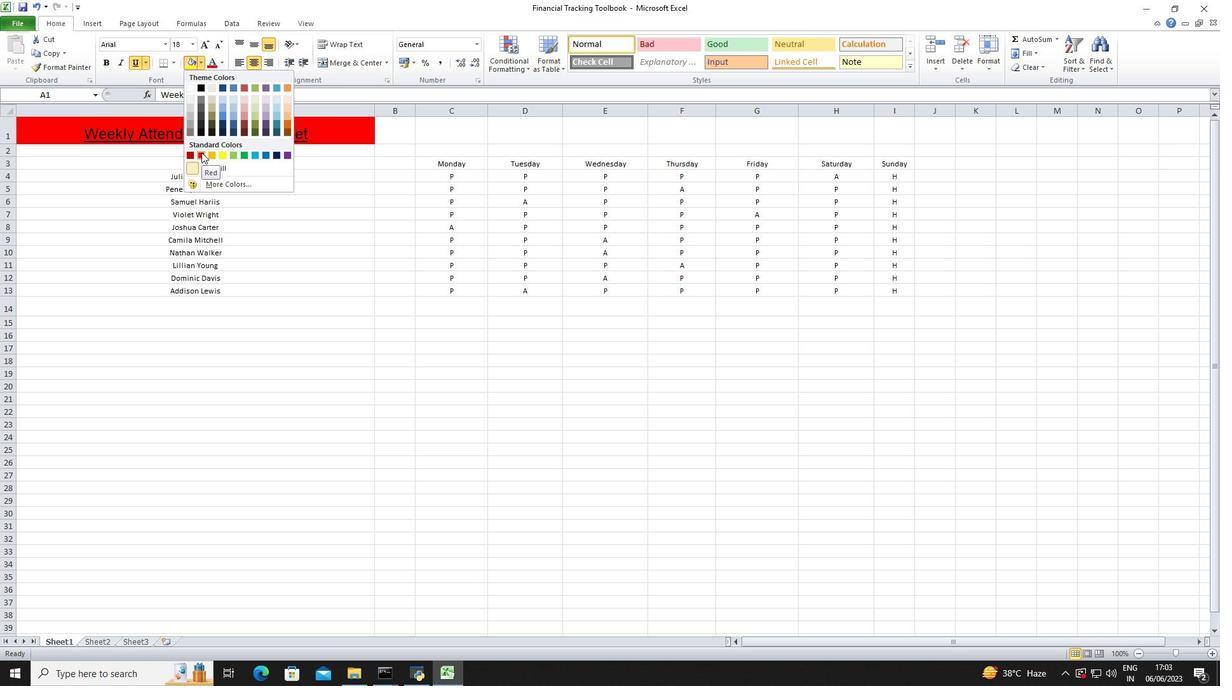 
Action: Mouse moved to (208, 169)
Screenshot: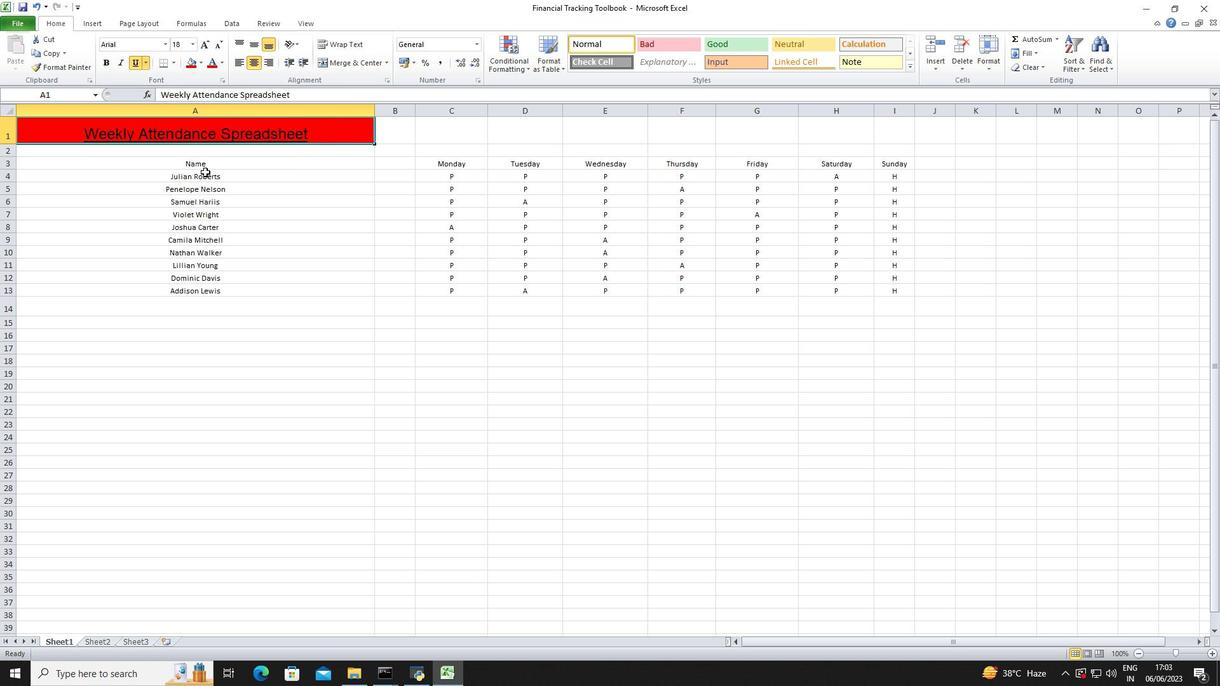 
Action: Mouse pressed left at (208, 169)
Screenshot: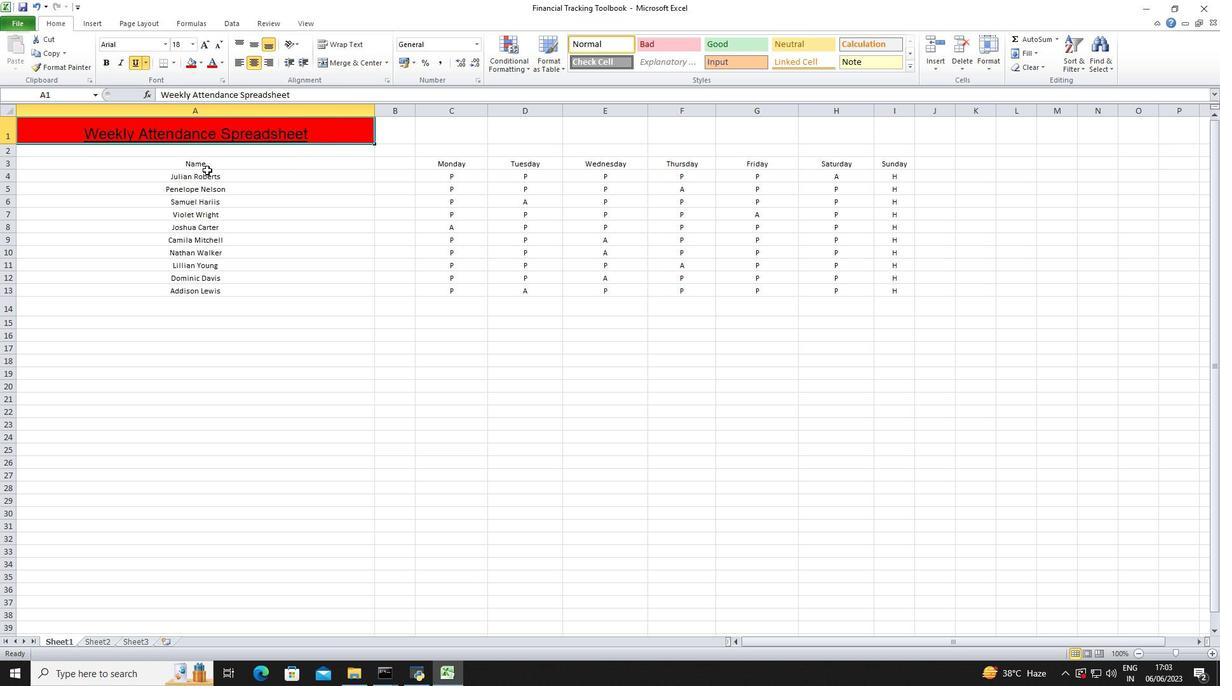 
Action: Mouse moved to (240, 164)
Screenshot: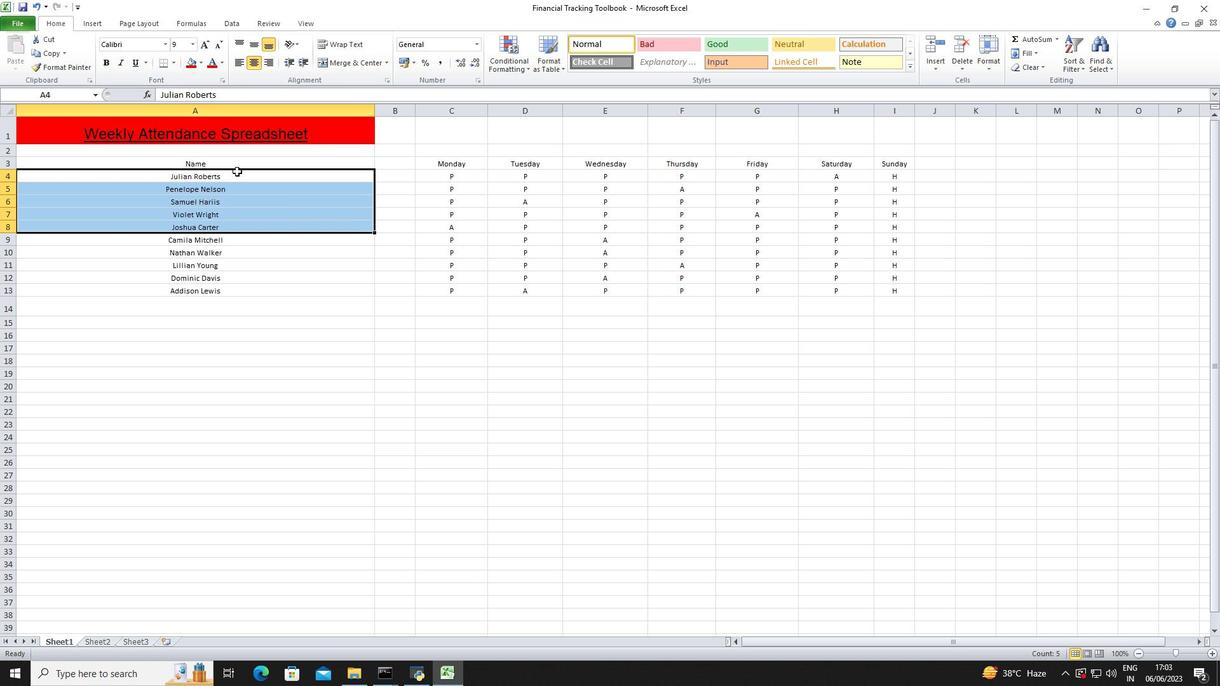 
Action: Mouse pressed left at (240, 164)
Screenshot: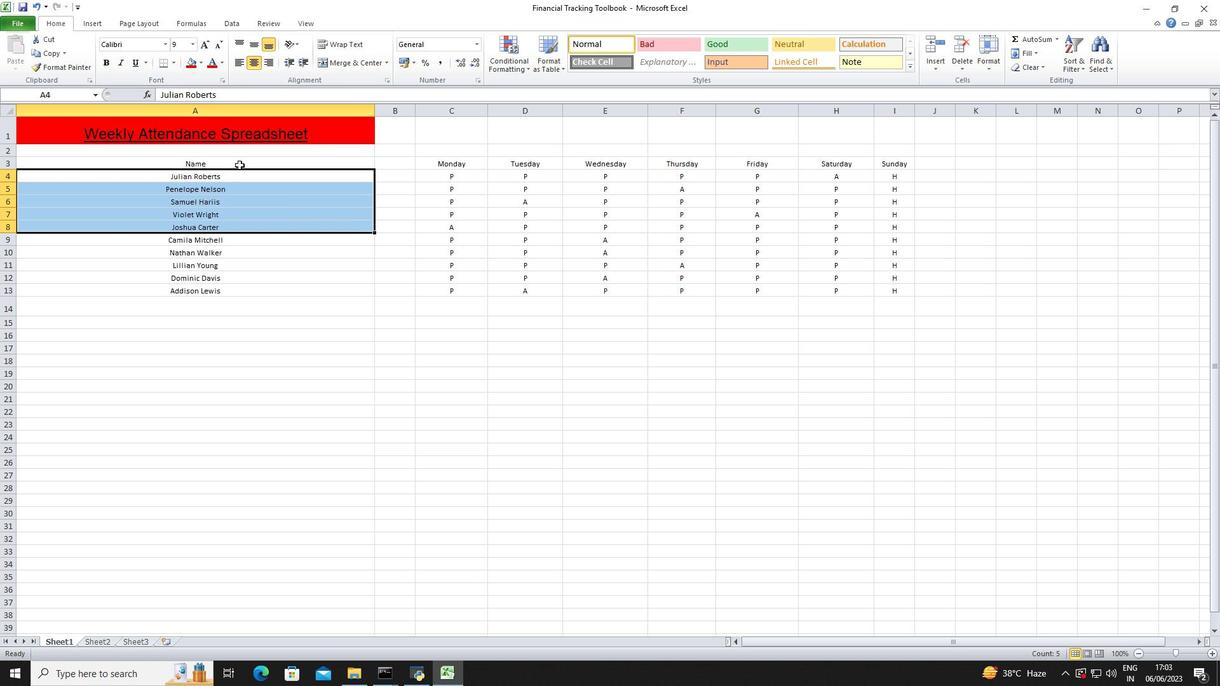 
Action: Mouse moved to (221, 57)
Screenshot: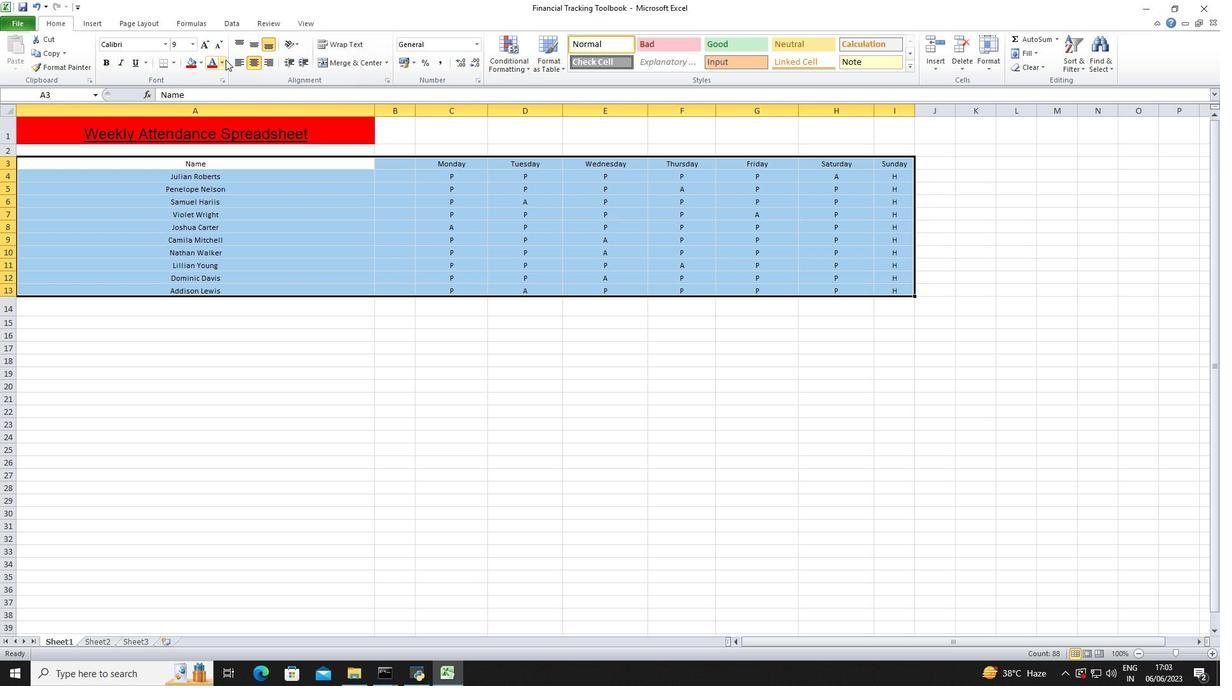
Action: Mouse pressed left at (221, 57)
Screenshot: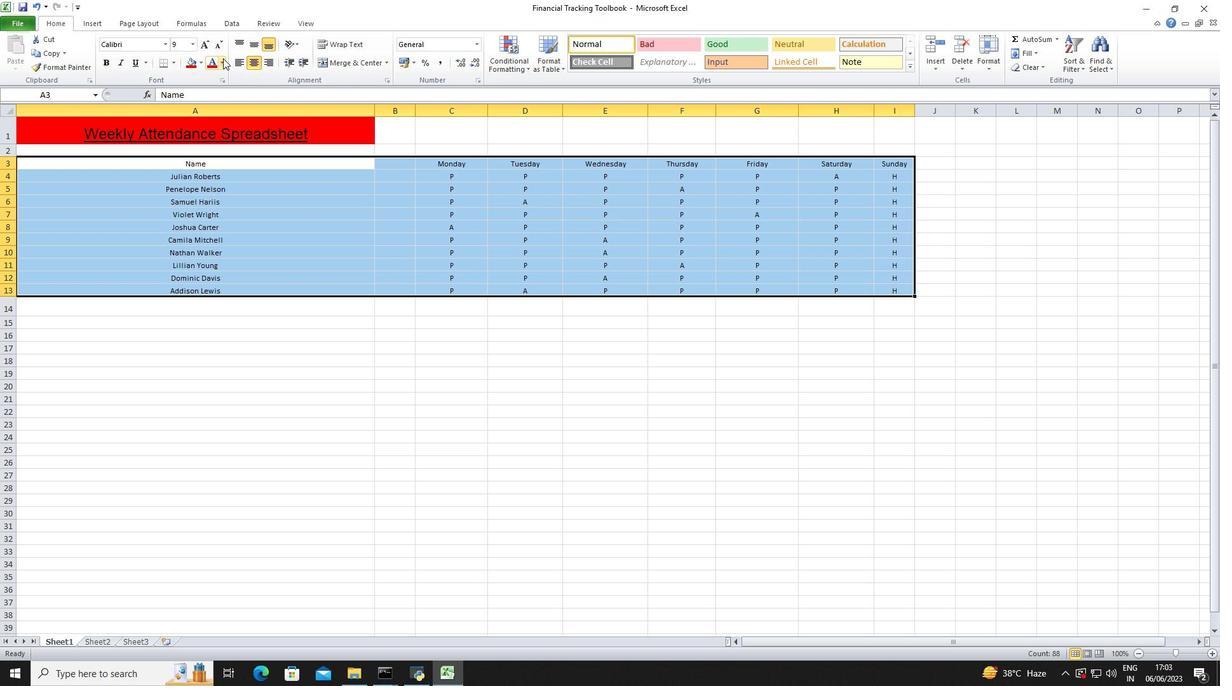 
Action: Mouse moved to (222, 103)
Screenshot: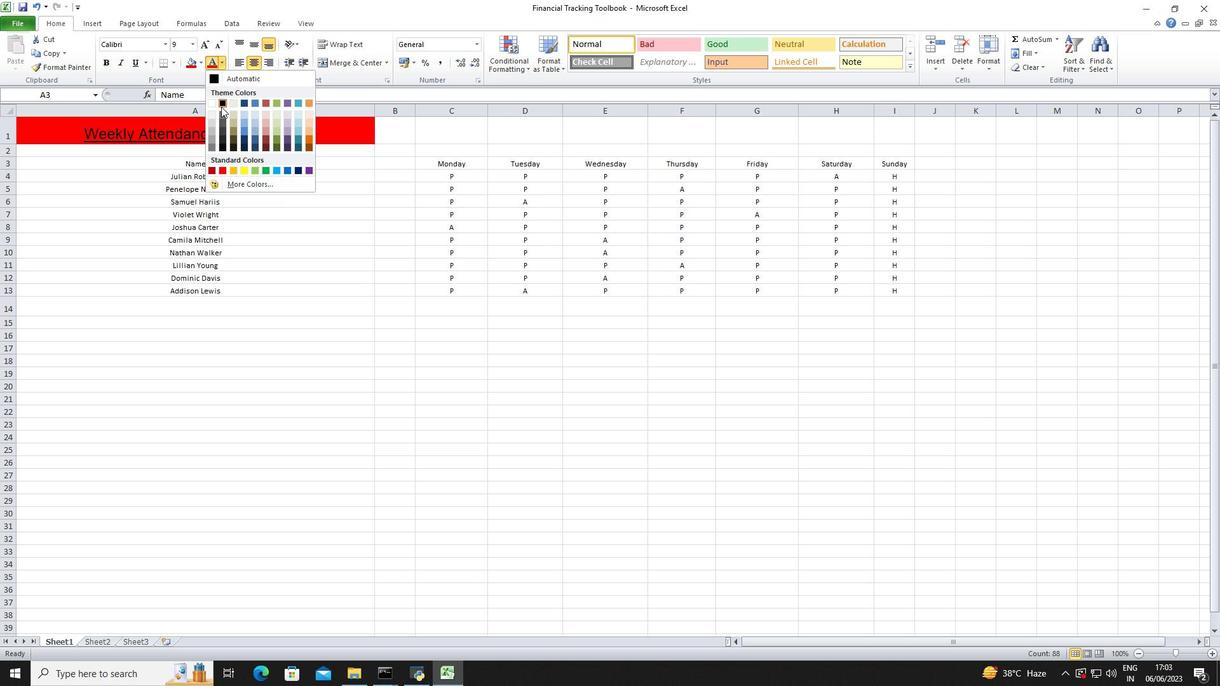 
Action: Mouse pressed left at (222, 103)
Screenshot: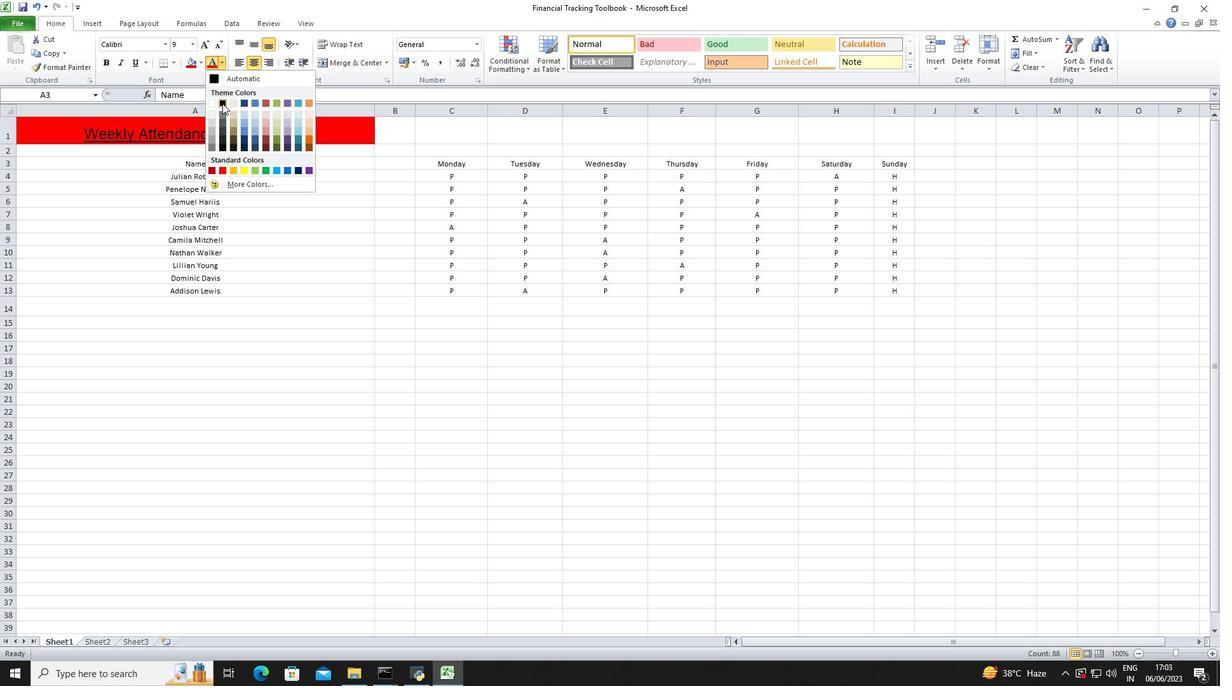 
Action: Mouse moved to (174, 61)
Screenshot: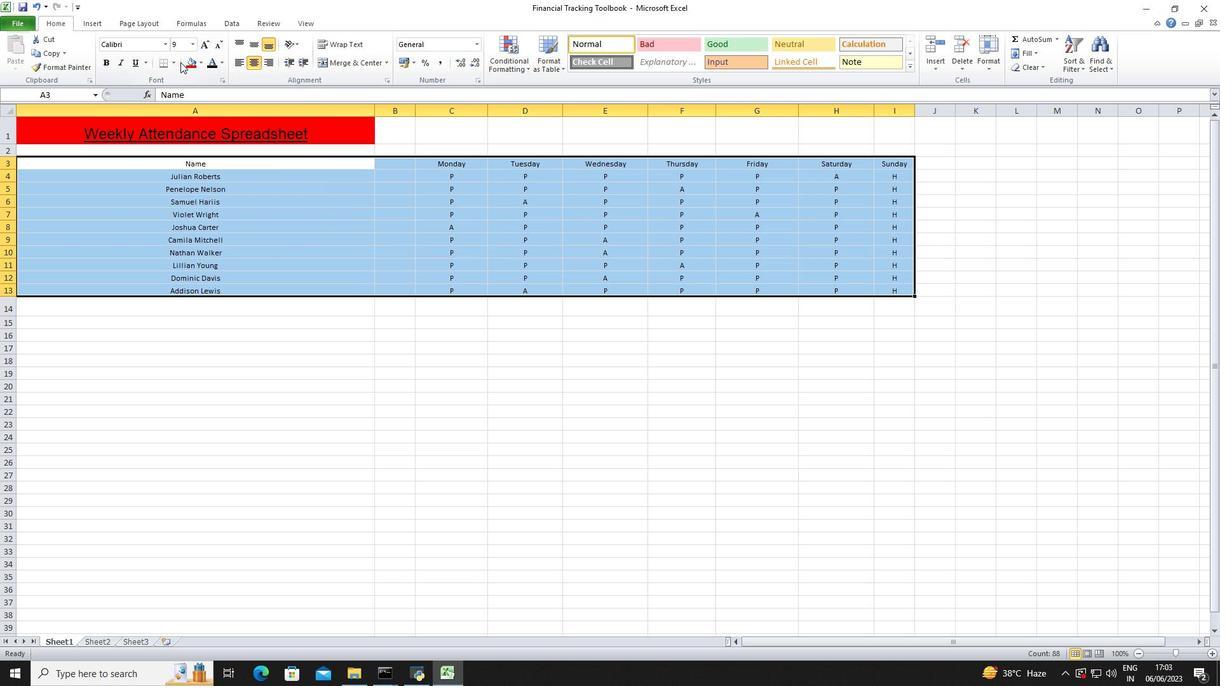 
Action: Mouse pressed left at (174, 61)
Screenshot: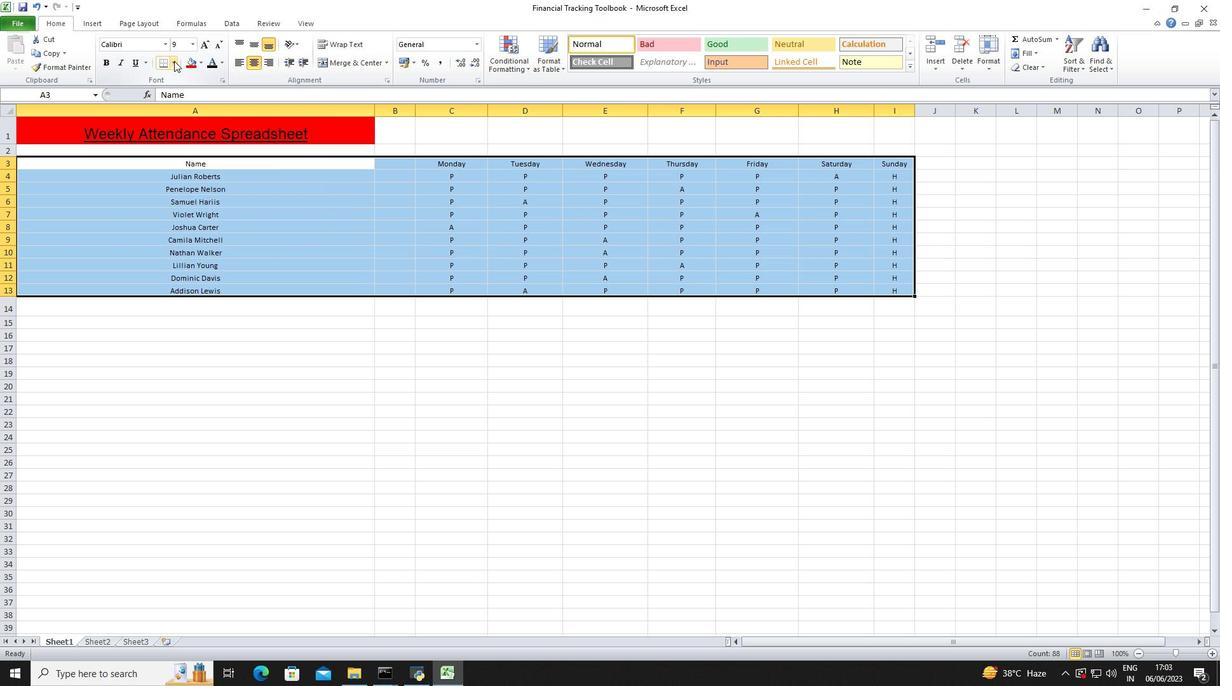 
Action: Mouse moved to (214, 150)
Screenshot: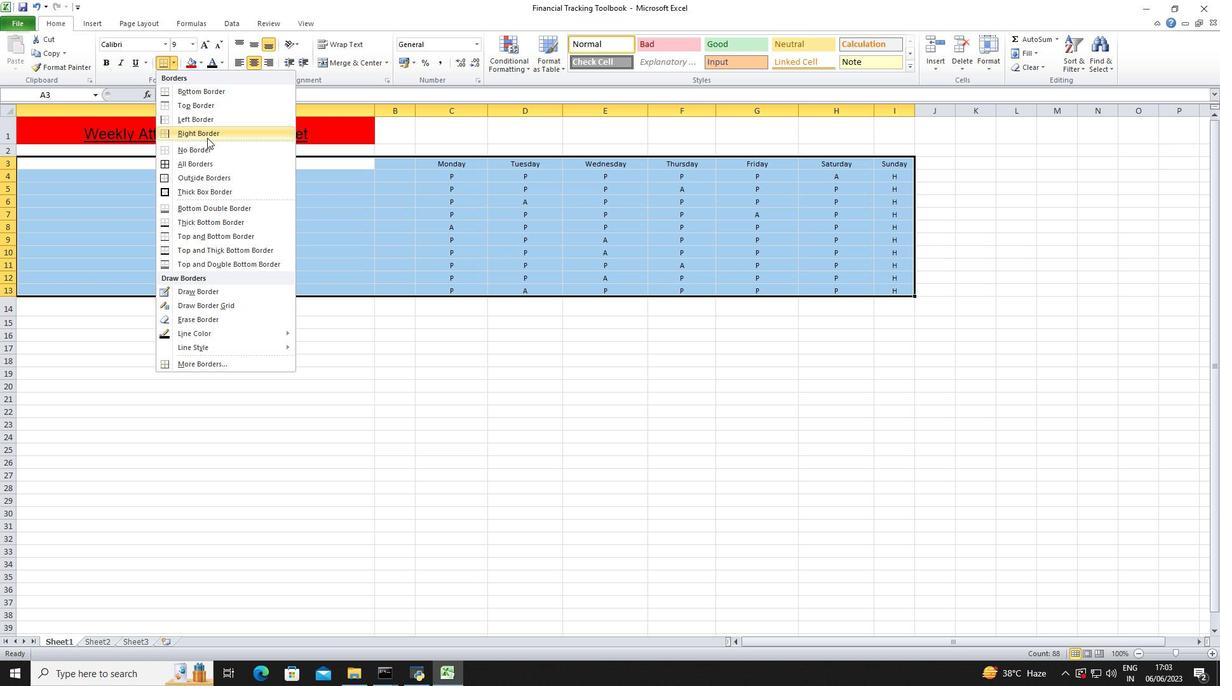 
Action: Mouse pressed left at (214, 150)
Screenshot: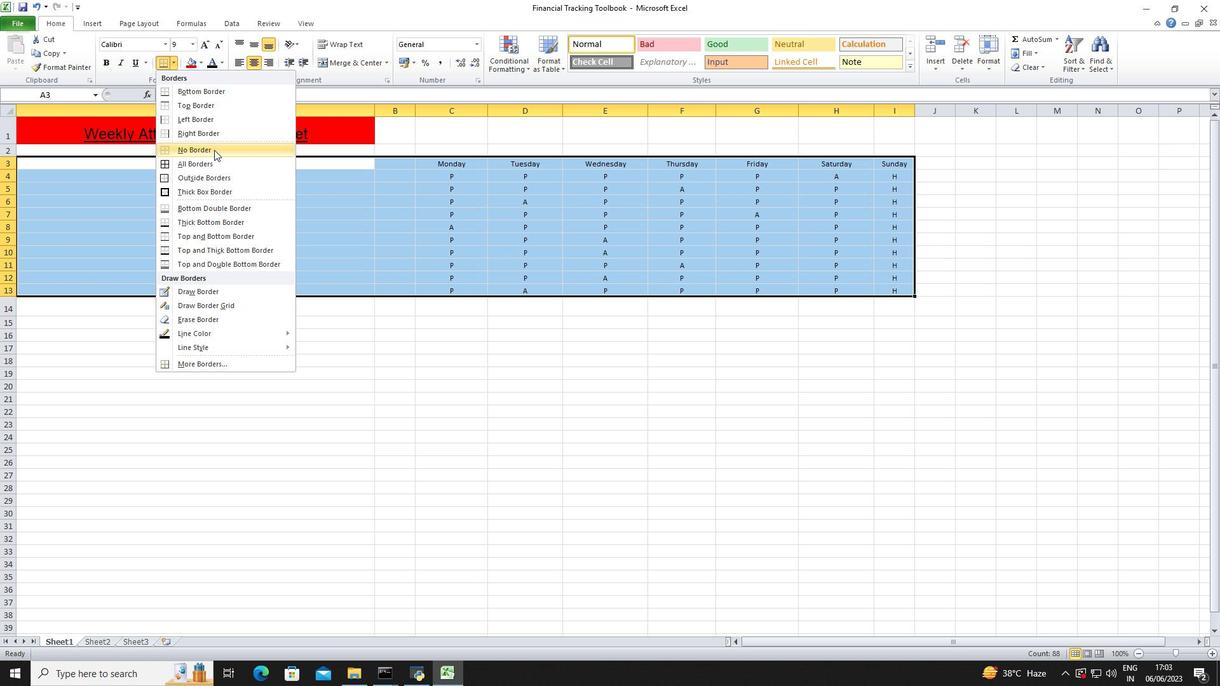 
Action: Mouse moved to (1046, 268)
Screenshot: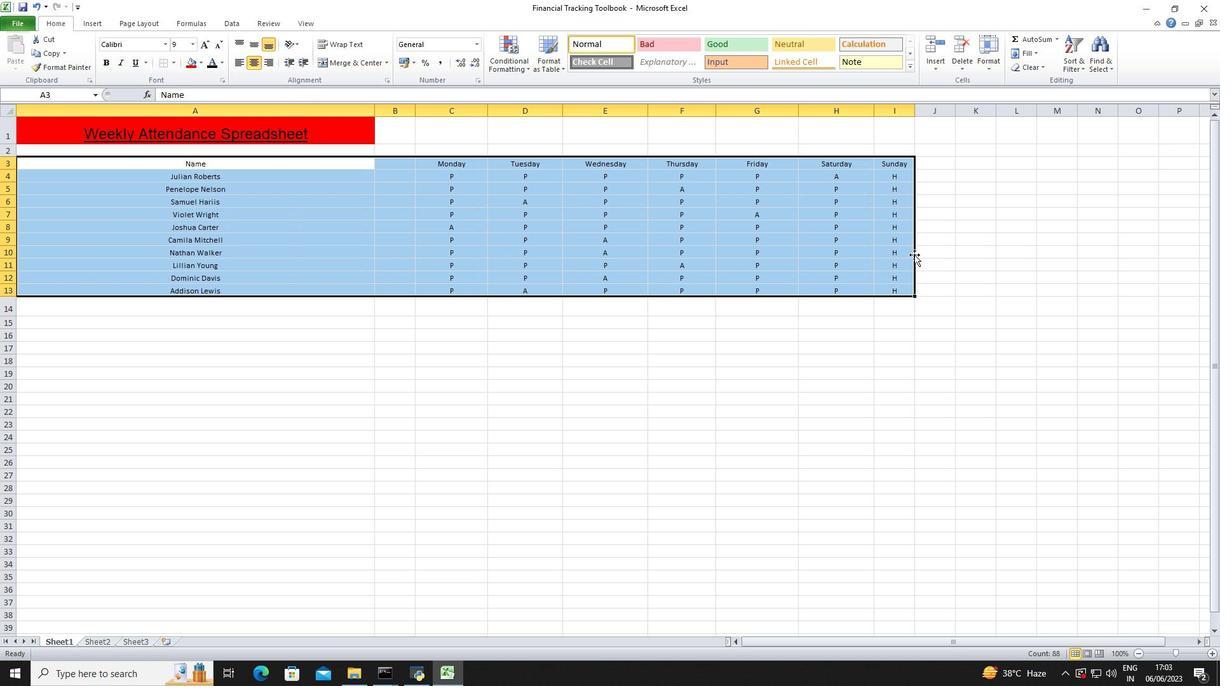 
Action: Mouse pressed left at (1046, 268)
Screenshot: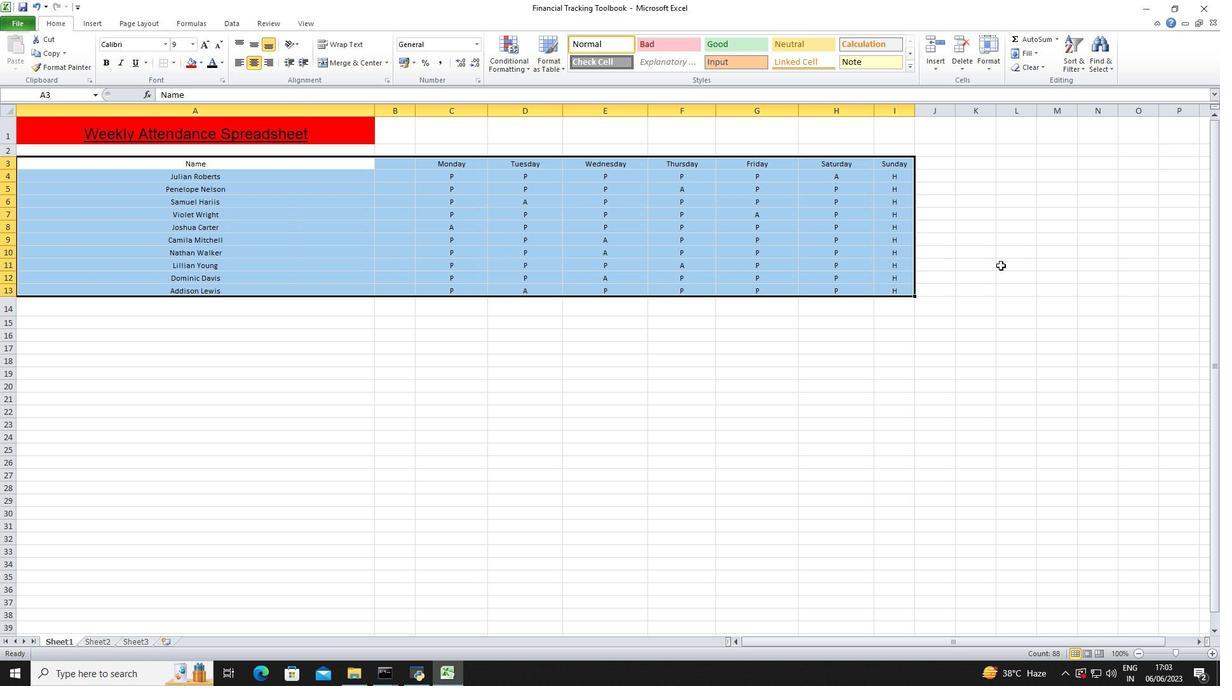 
